 Task: Search one way flight ticket for 5 adults, 2 children, 1 infant in seat and 1 infant on lap in economy from Hancock: Houghton County Memorial Airport to Jacksonville: Albert J. Ellis Airport on 5-3-2023. Choice of flights is Emirates and Kenya Airways. Number of bags: 10 checked bags. Price is upto 93000. Outbound departure time preference is 16:30.
Action: Mouse moved to (256, 348)
Screenshot: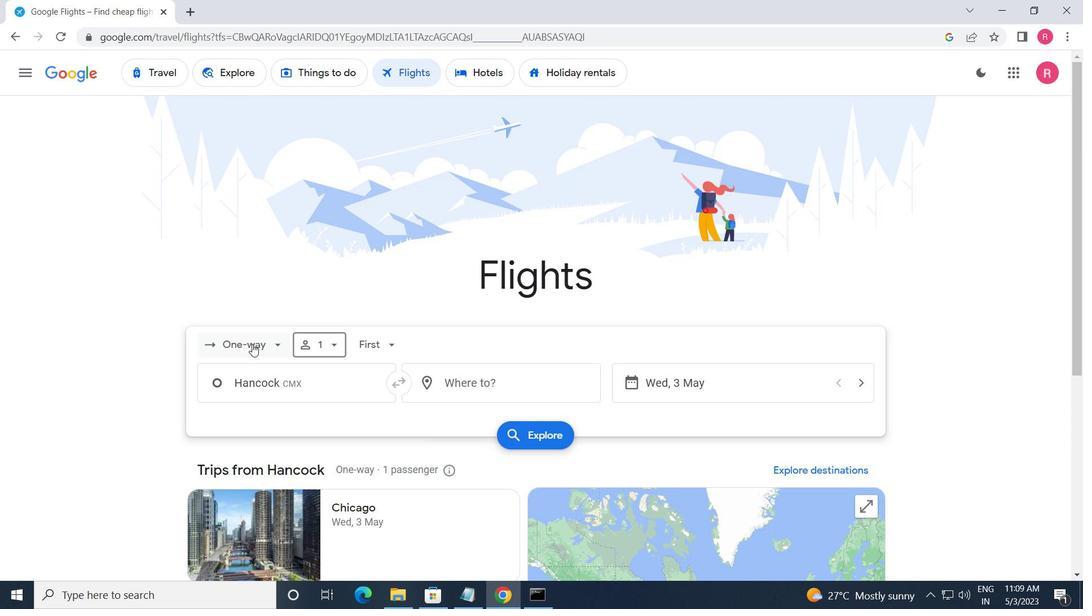 
Action: Mouse pressed left at (256, 348)
Screenshot: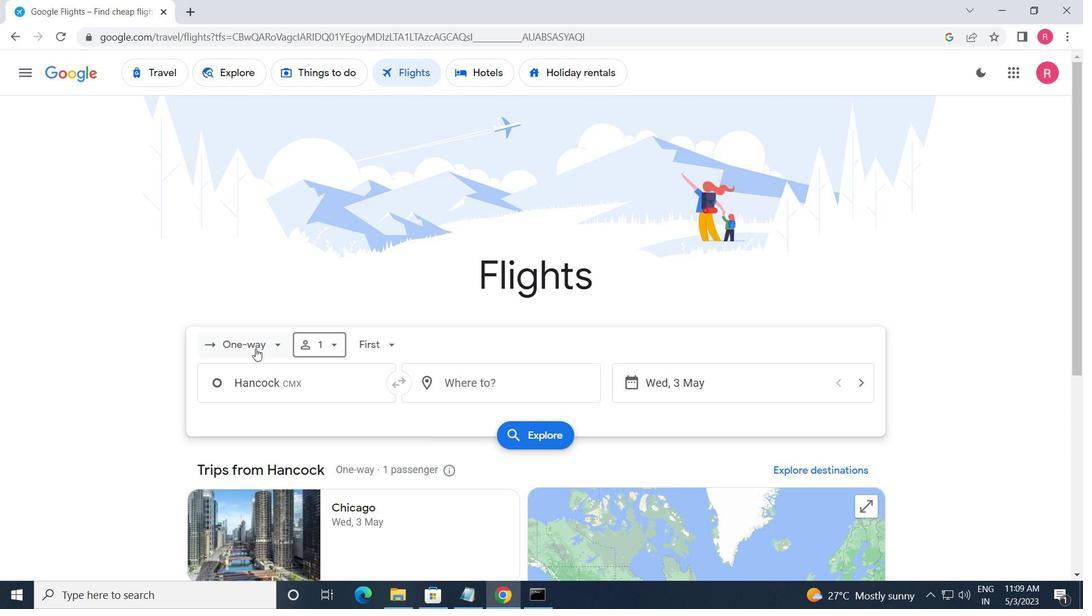 
Action: Mouse moved to (258, 417)
Screenshot: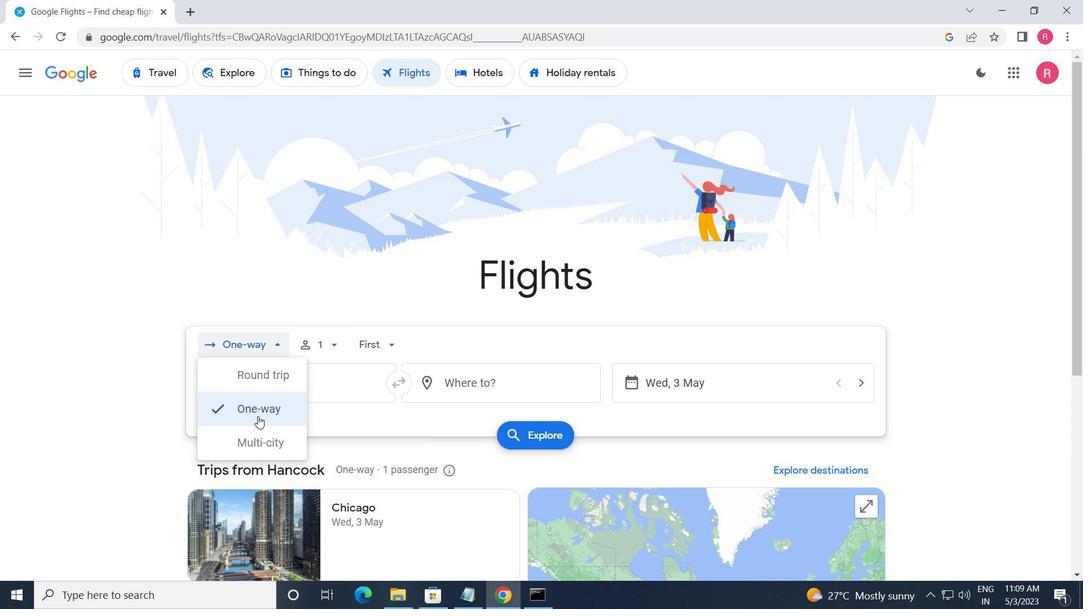 
Action: Mouse pressed left at (258, 417)
Screenshot: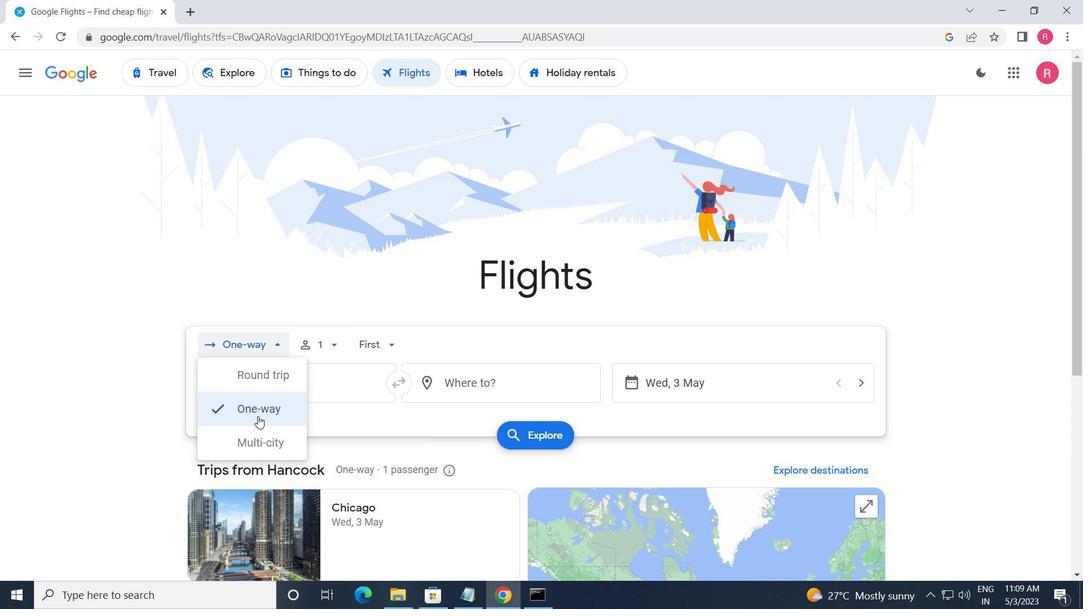 
Action: Mouse moved to (323, 345)
Screenshot: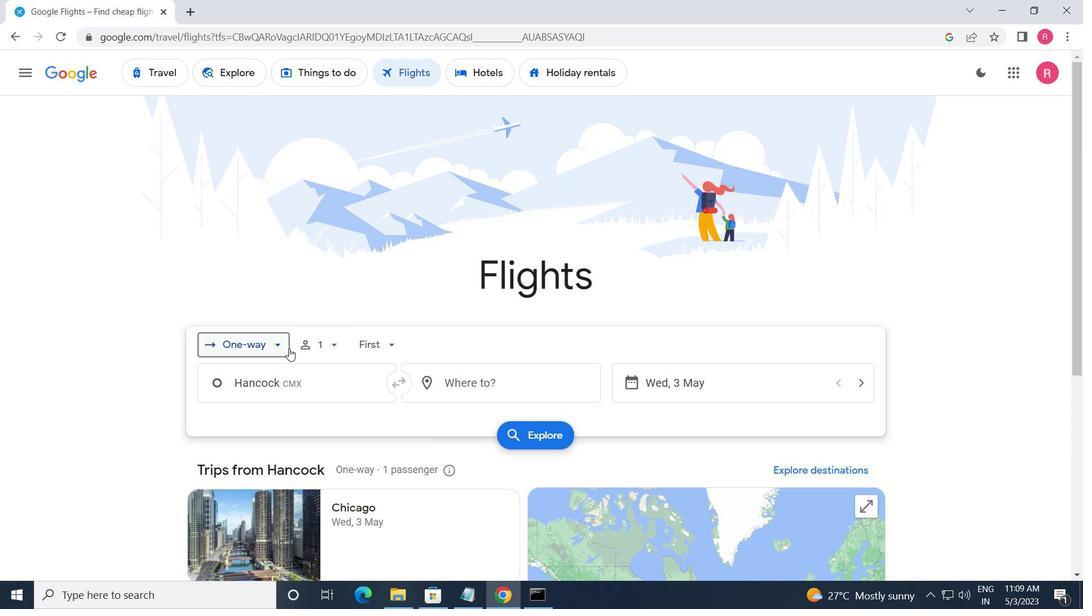 
Action: Mouse pressed left at (323, 345)
Screenshot: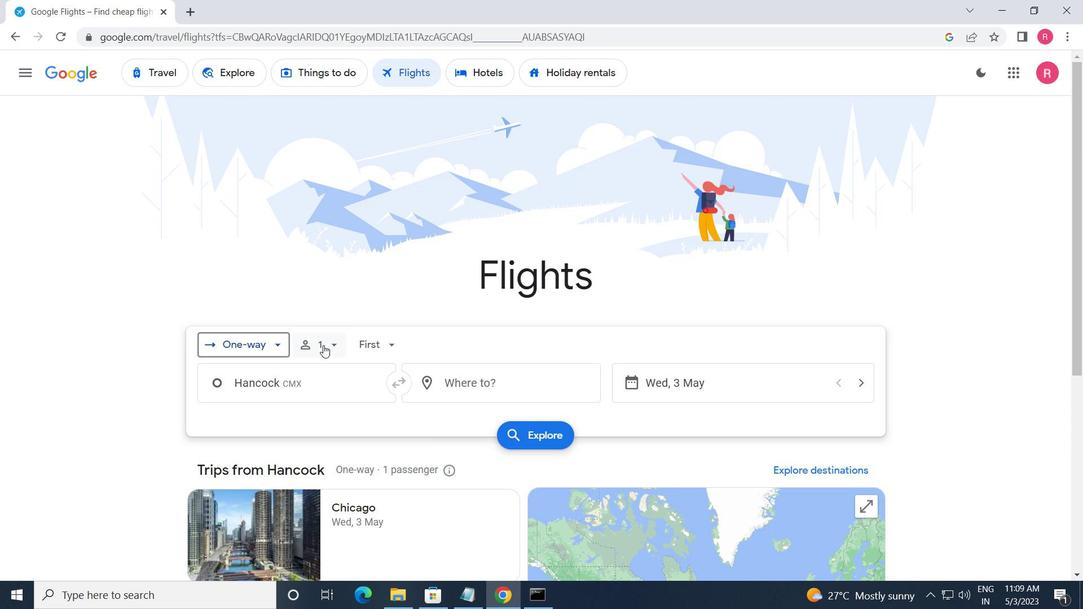 
Action: Mouse moved to (446, 389)
Screenshot: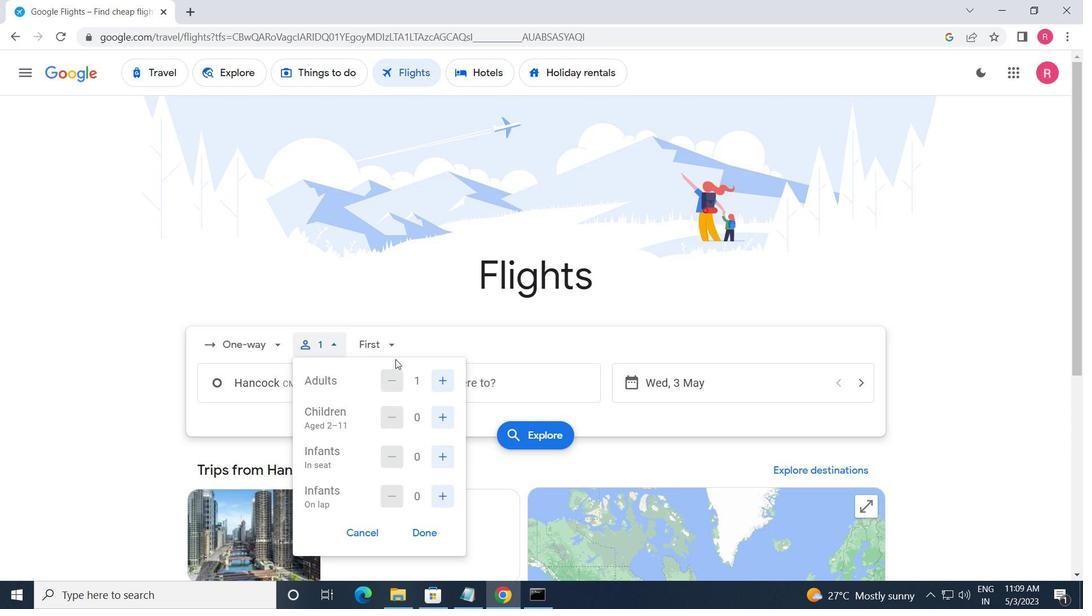 
Action: Mouse pressed left at (446, 389)
Screenshot: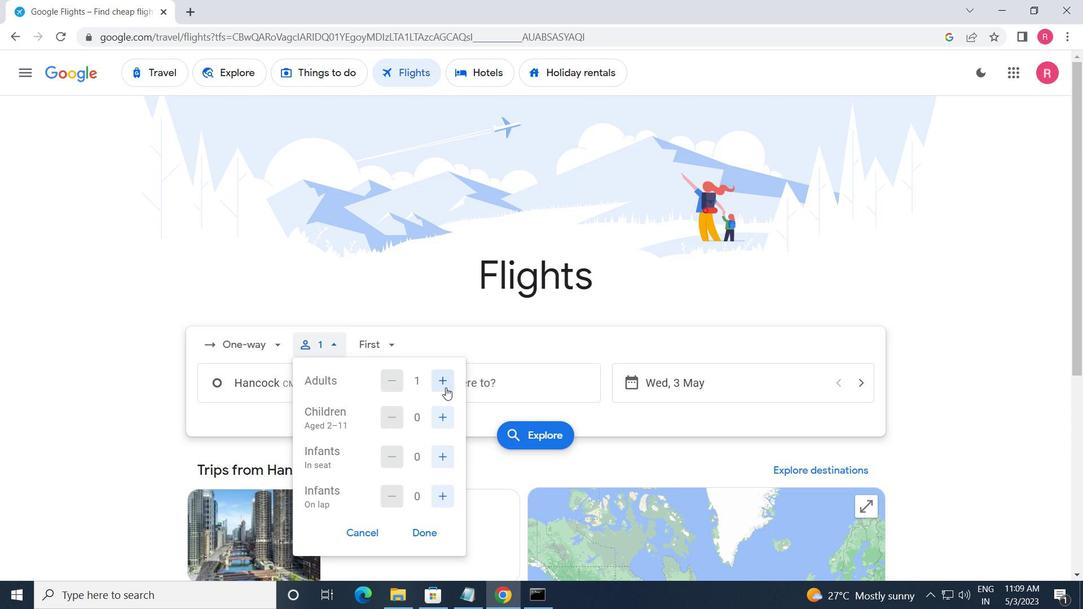 
Action: Mouse pressed left at (446, 389)
Screenshot: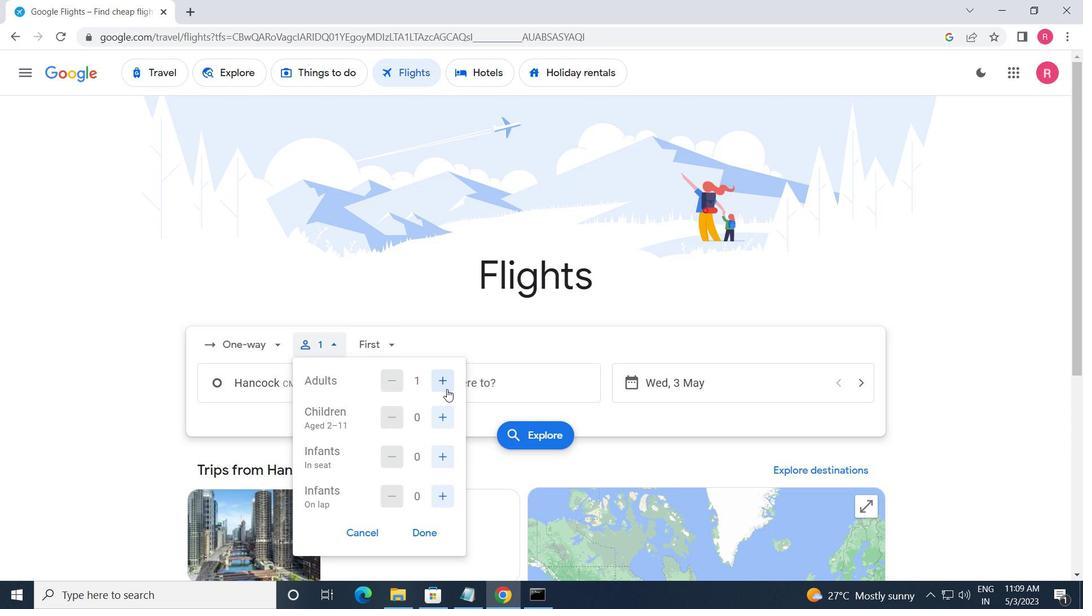 
Action: Mouse pressed left at (446, 389)
Screenshot: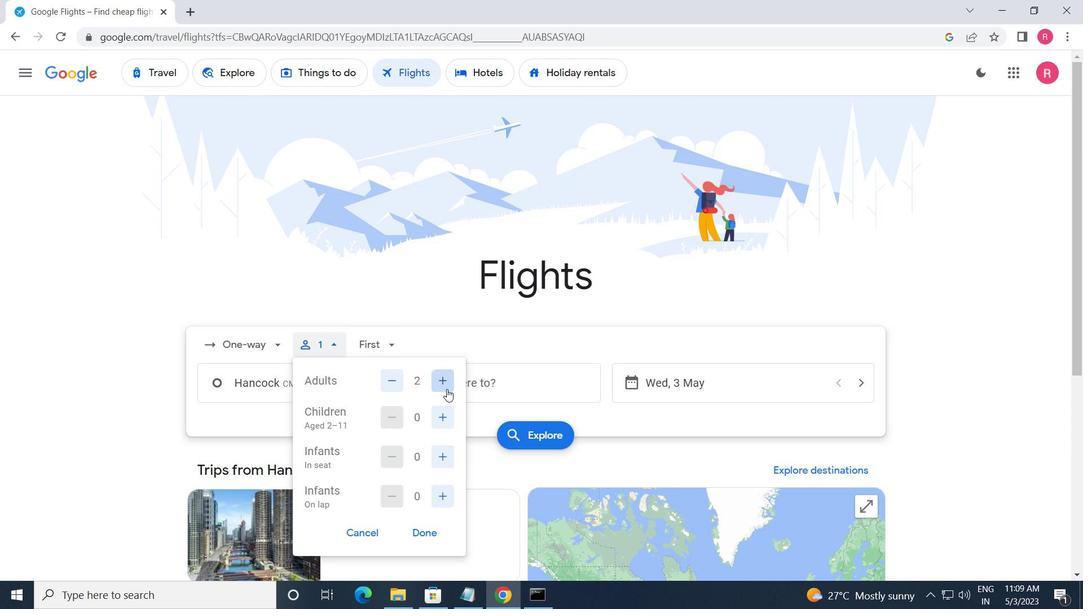 
Action: Mouse moved to (447, 389)
Screenshot: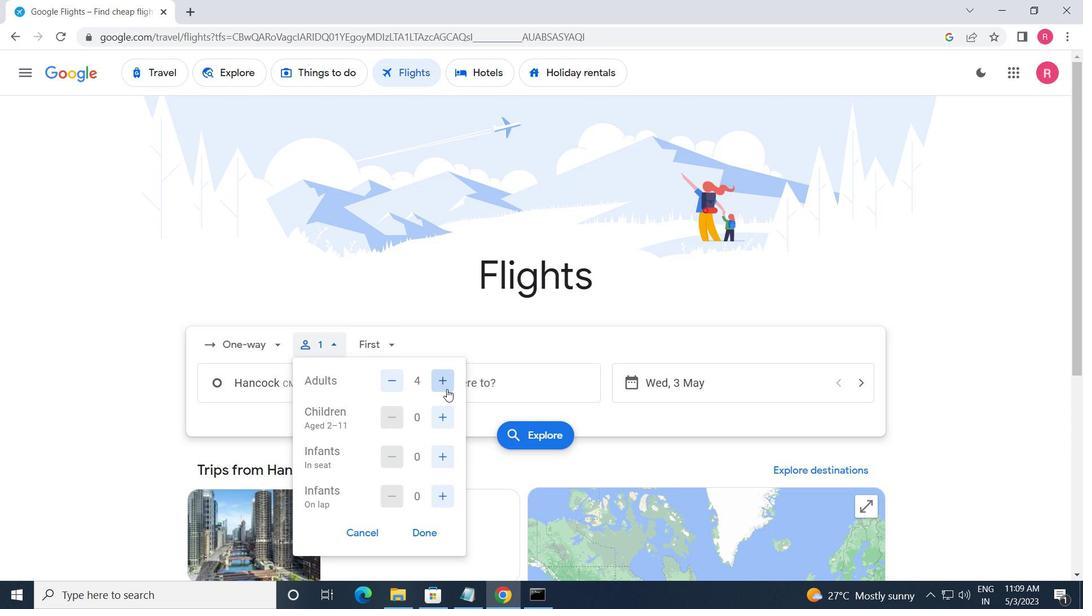 
Action: Mouse pressed left at (447, 389)
Screenshot: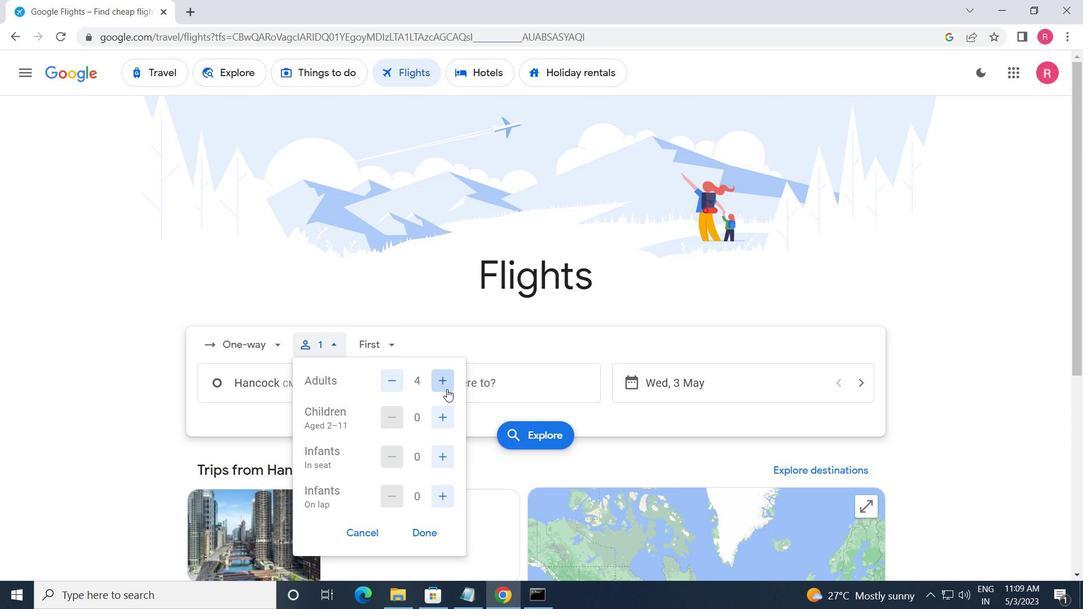 
Action: Mouse moved to (445, 415)
Screenshot: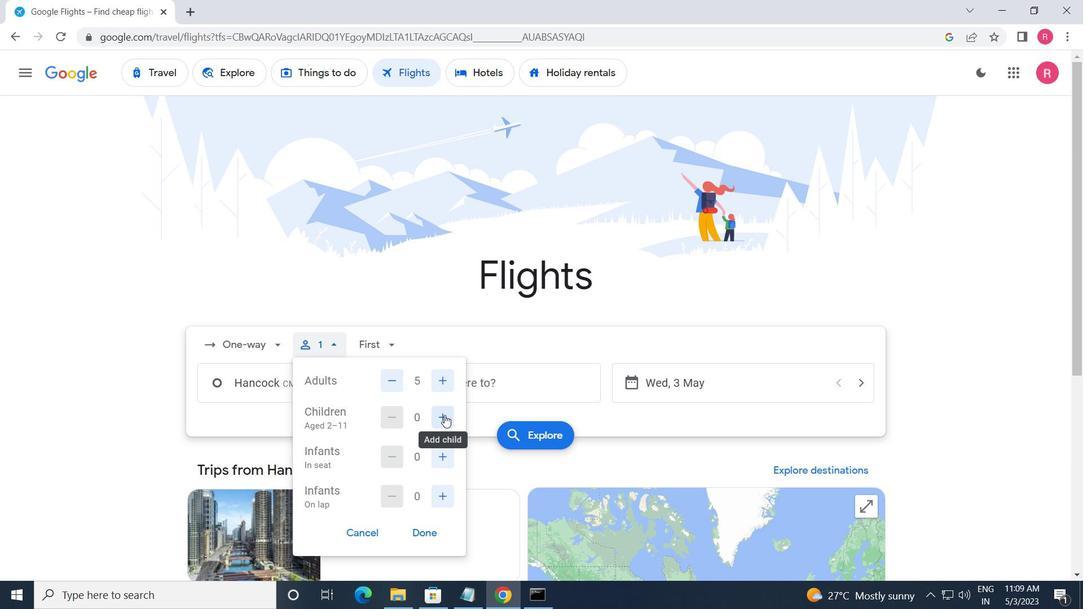
Action: Mouse pressed left at (445, 415)
Screenshot: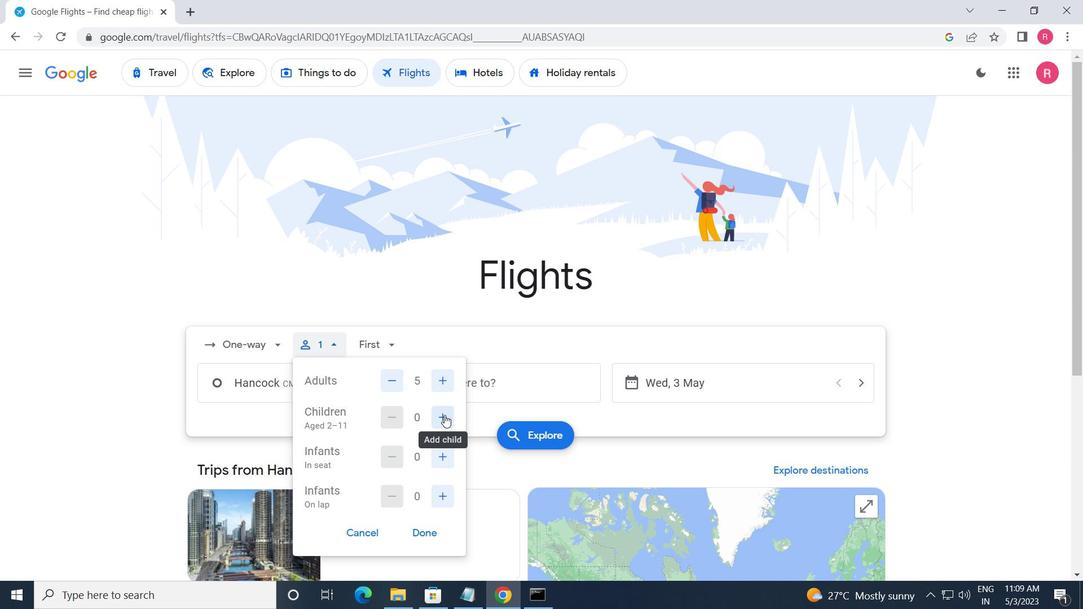 
Action: Mouse pressed left at (445, 415)
Screenshot: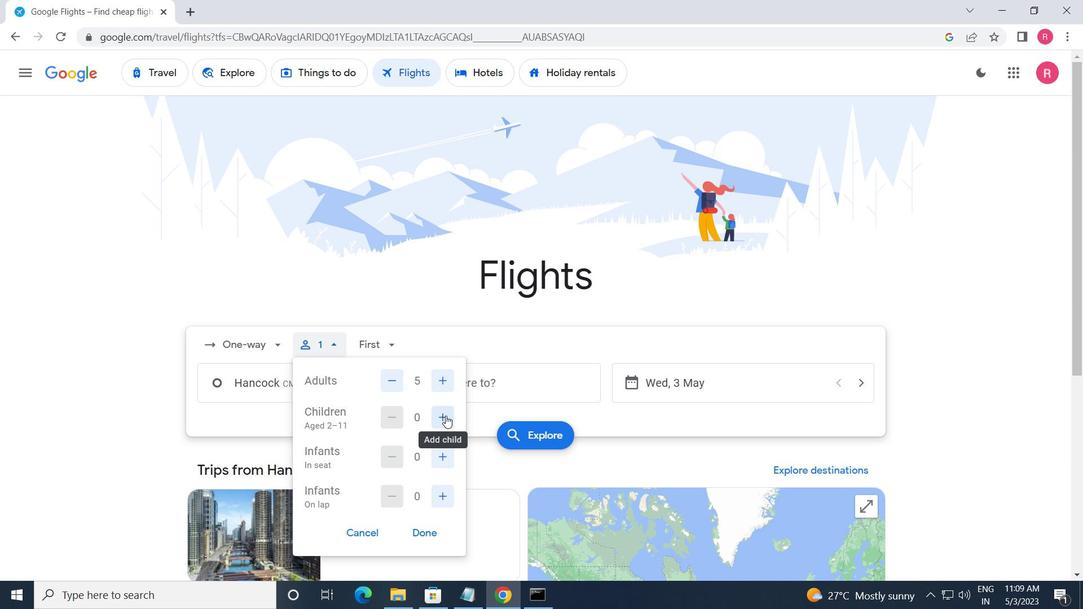 
Action: Mouse moved to (445, 449)
Screenshot: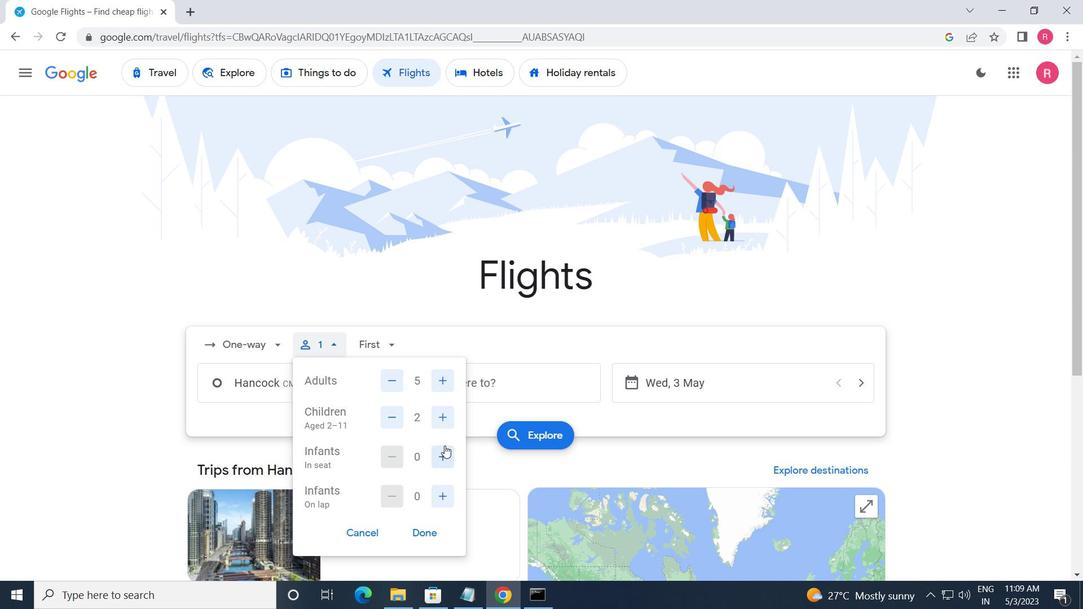 
Action: Mouse pressed left at (445, 449)
Screenshot: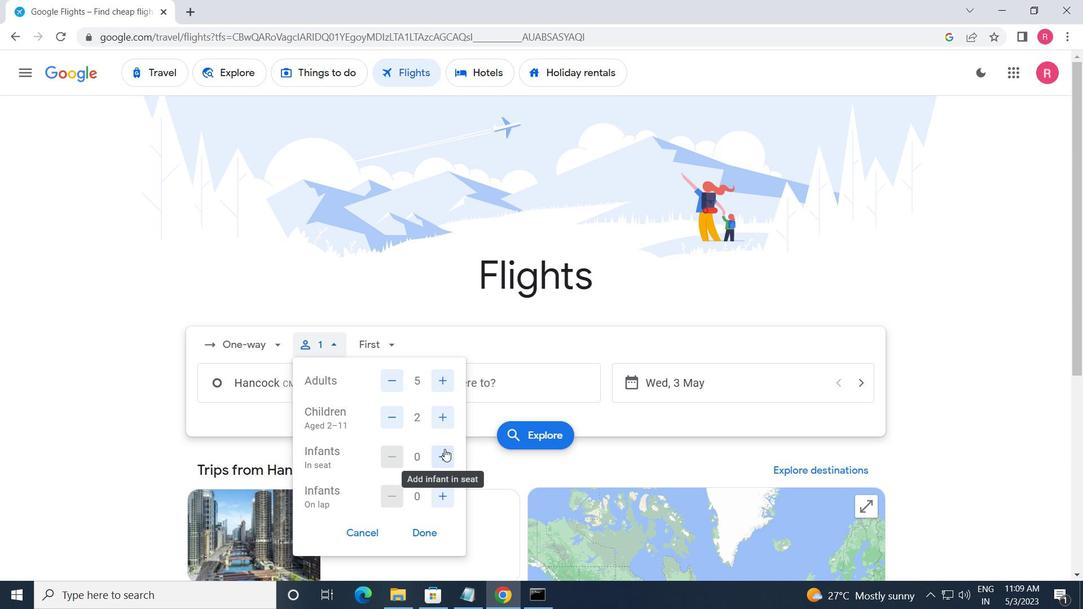 
Action: Mouse moved to (449, 503)
Screenshot: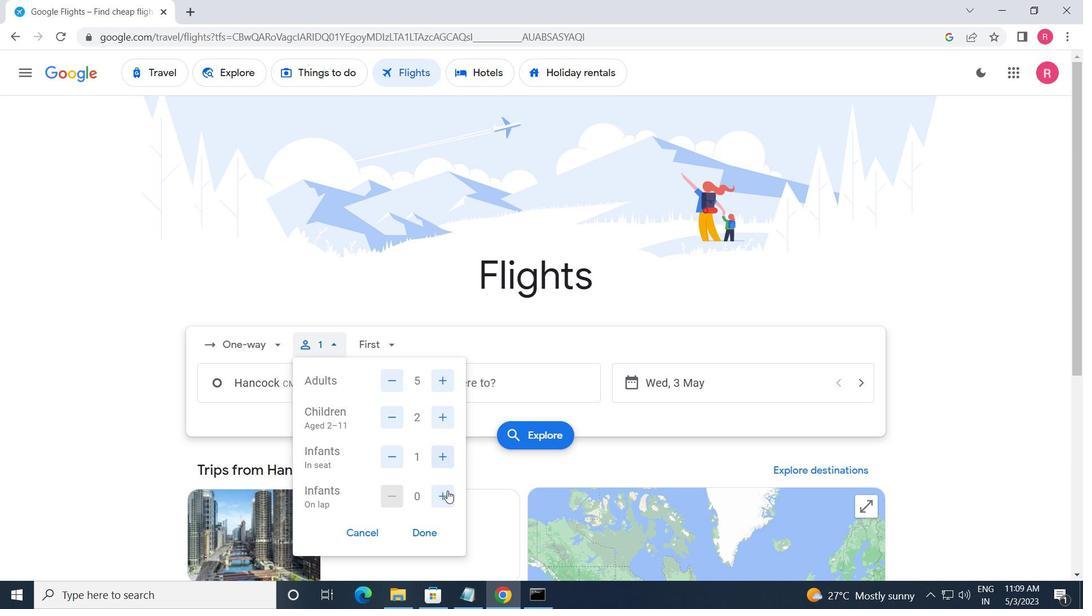 
Action: Mouse pressed left at (449, 503)
Screenshot: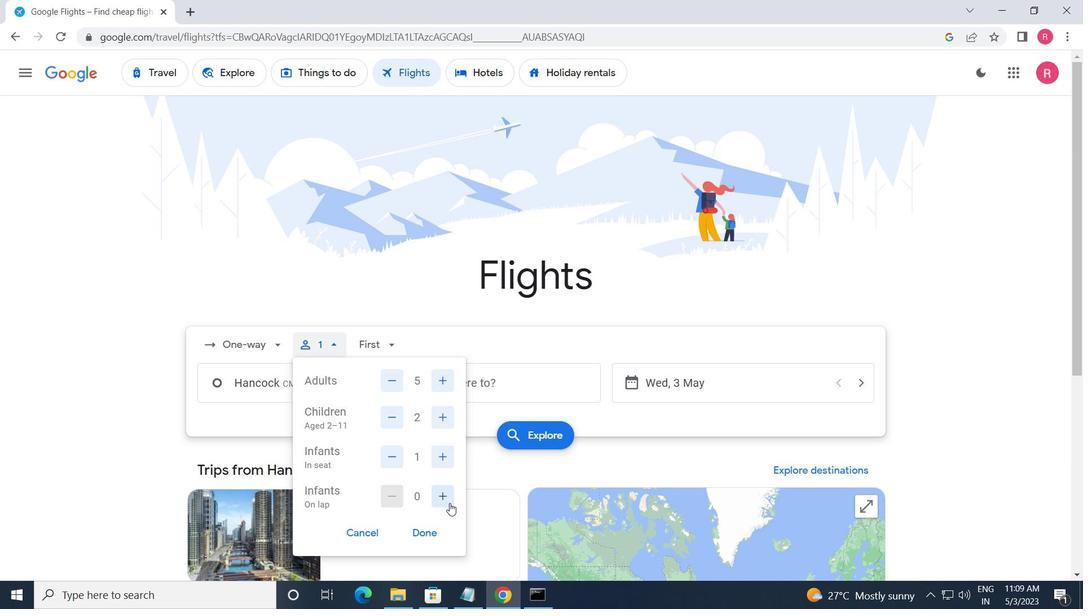 
Action: Mouse moved to (420, 536)
Screenshot: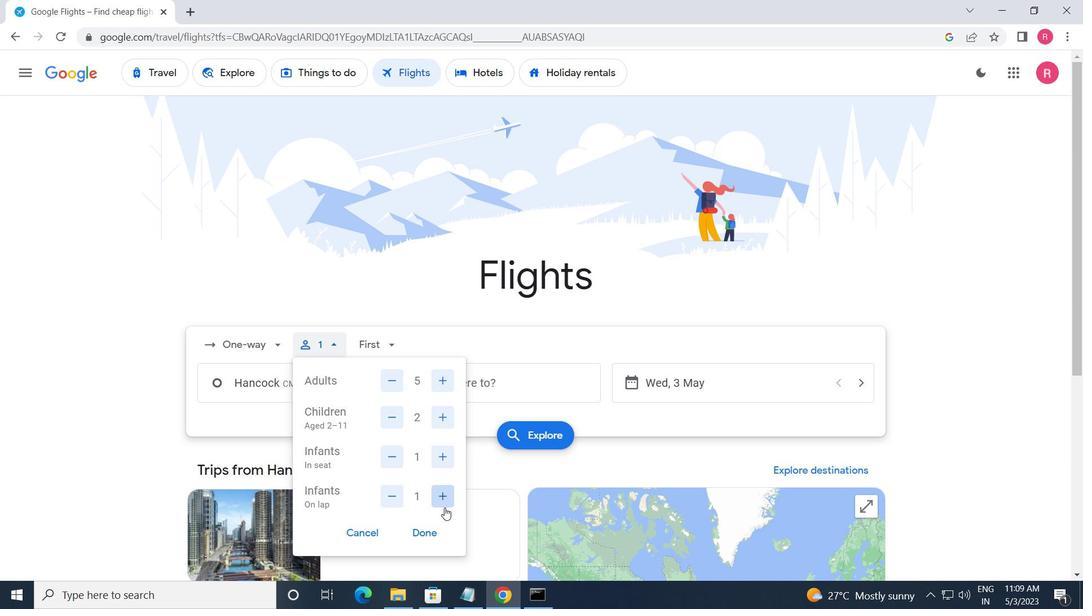 
Action: Mouse pressed left at (420, 536)
Screenshot: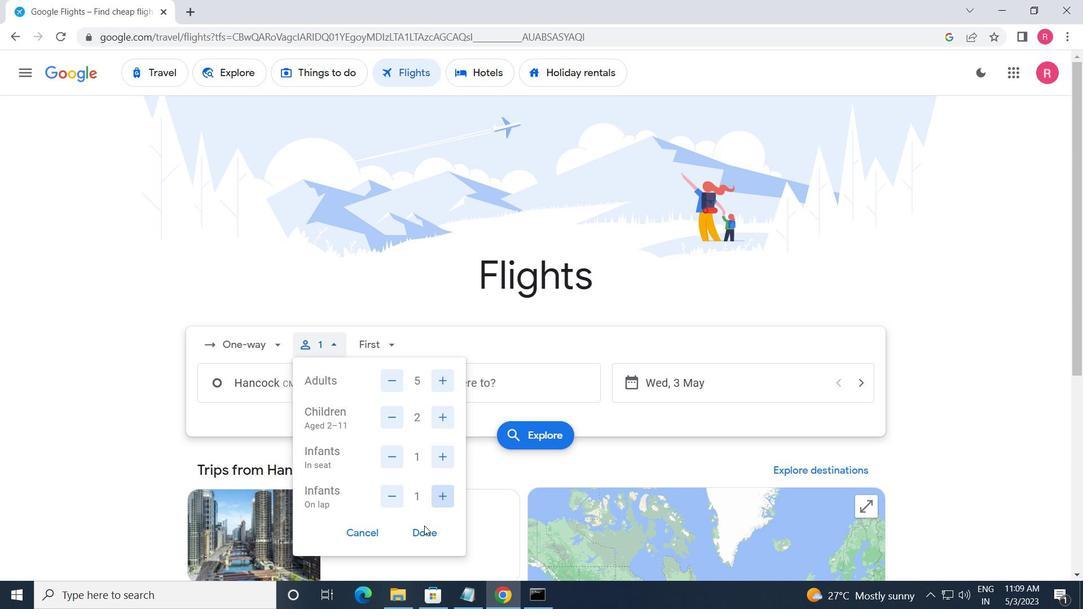 
Action: Mouse moved to (402, 345)
Screenshot: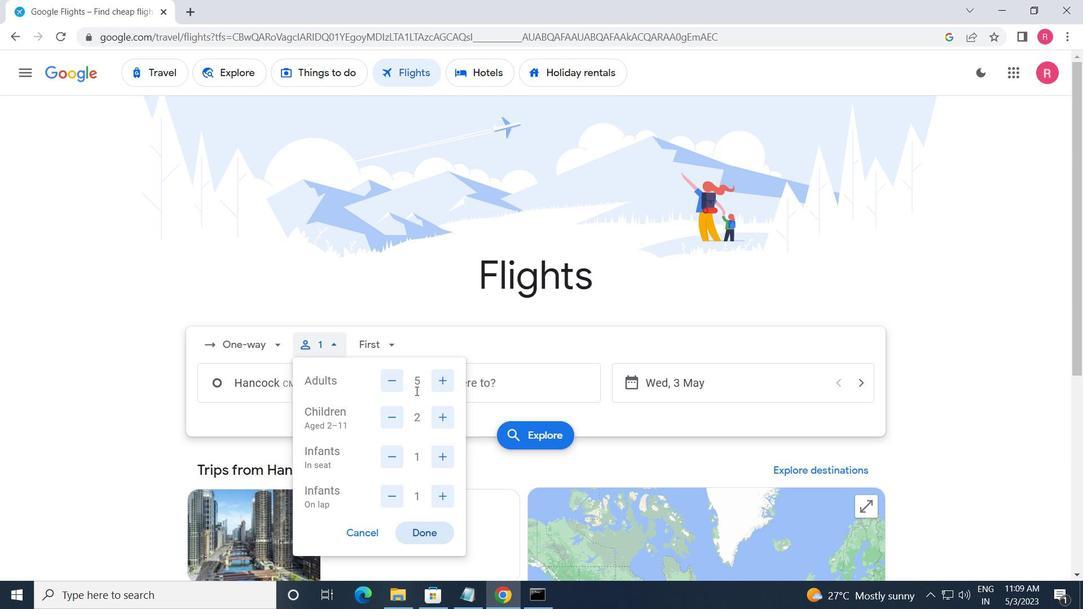 
Action: Mouse pressed left at (402, 345)
Screenshot: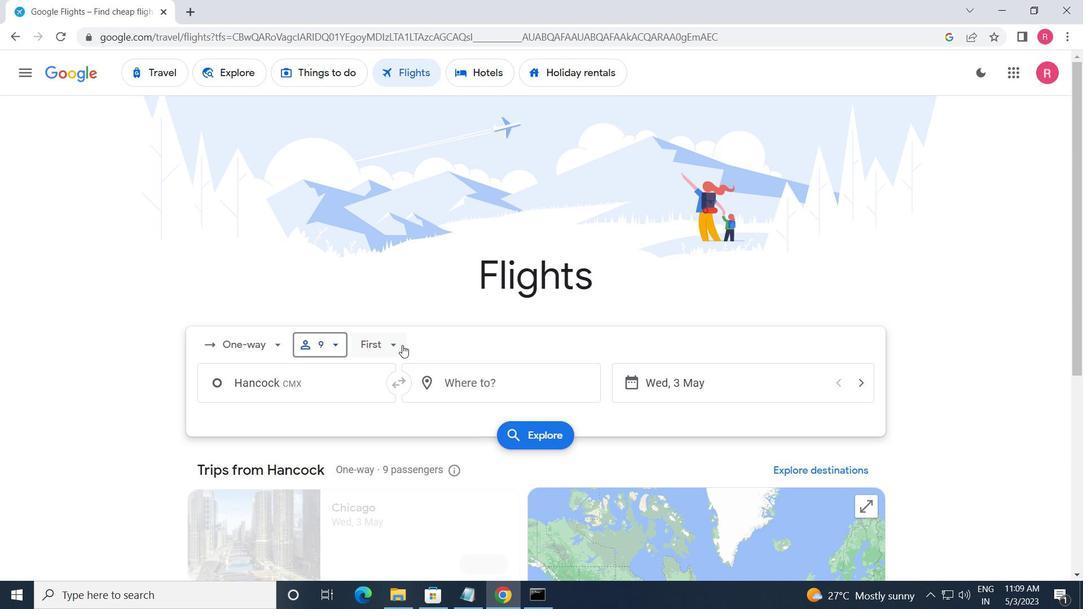 
Action: Mouse moved to (409, 441)
Screenshot: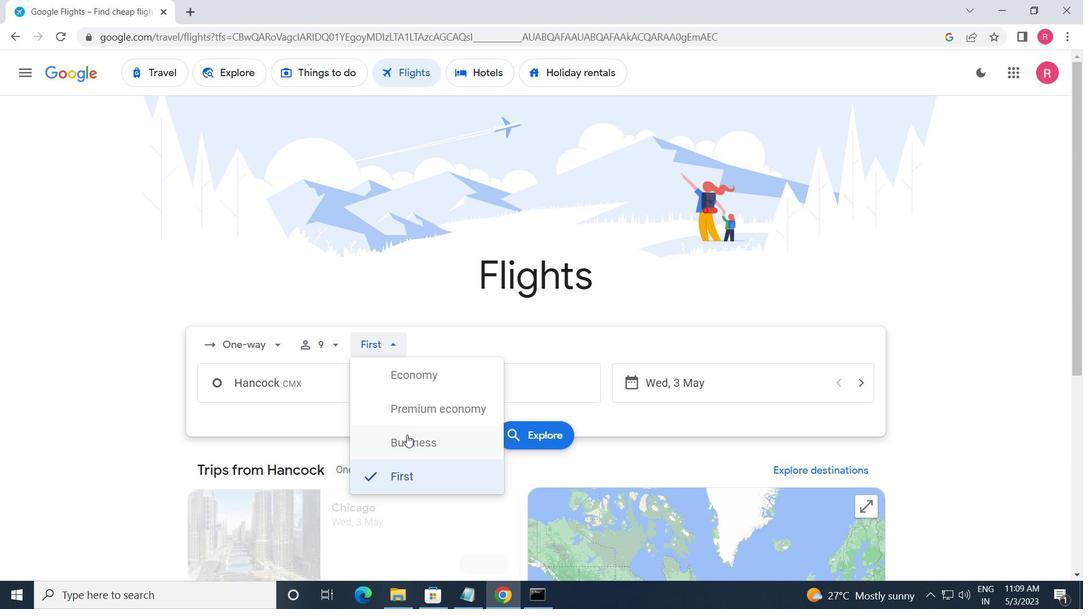 
Action: Mouse pressed left at (409, 441)
Screenshot: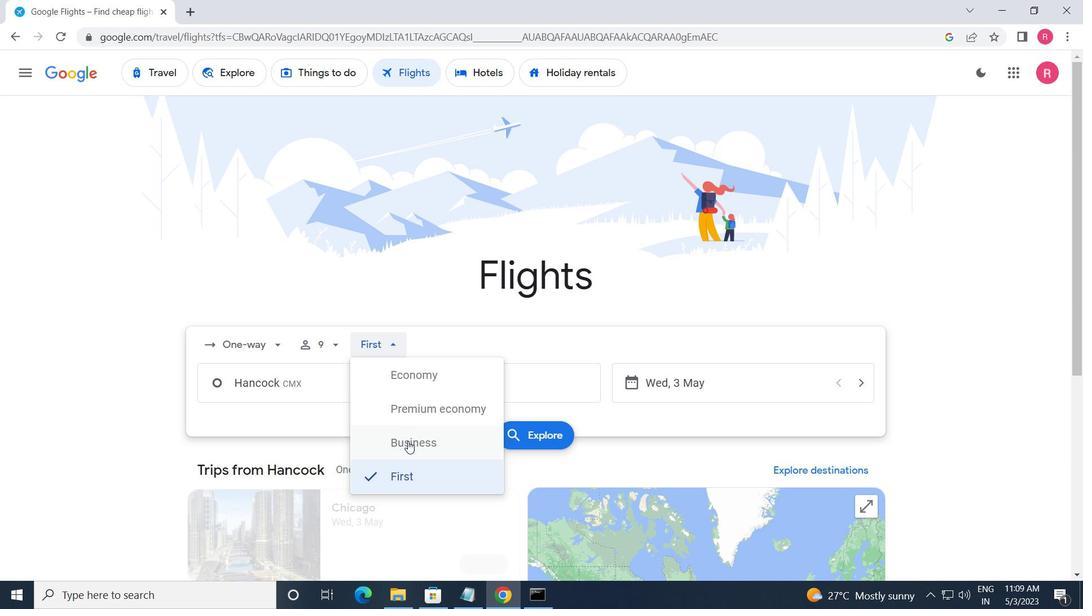 
Action: Mouse moved to (402, 332)
Screenshot: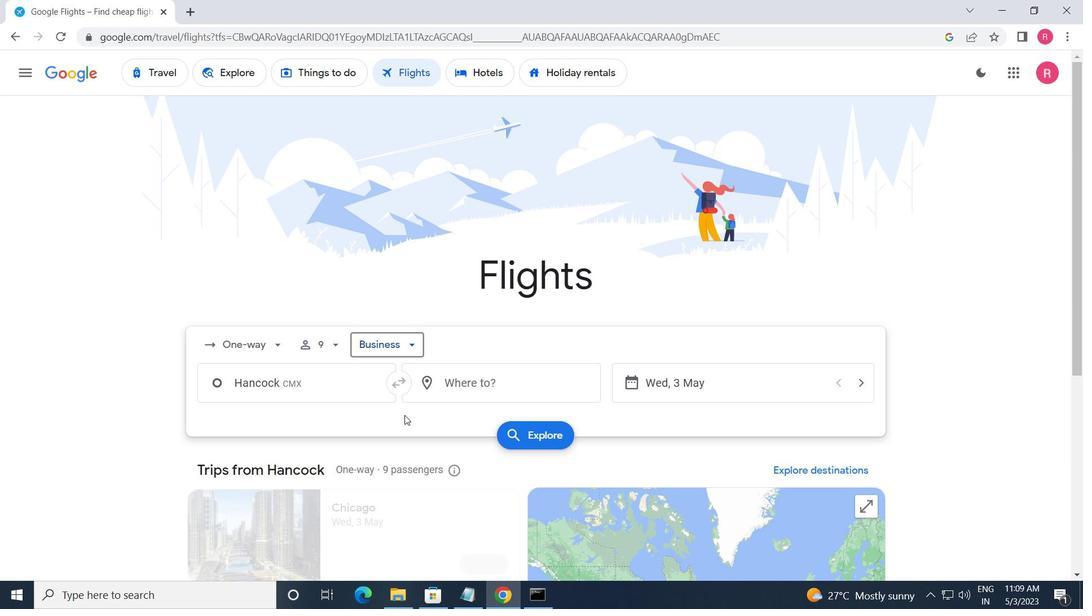 
Action: Mouse pressed left at (402, 332)
Screenshot: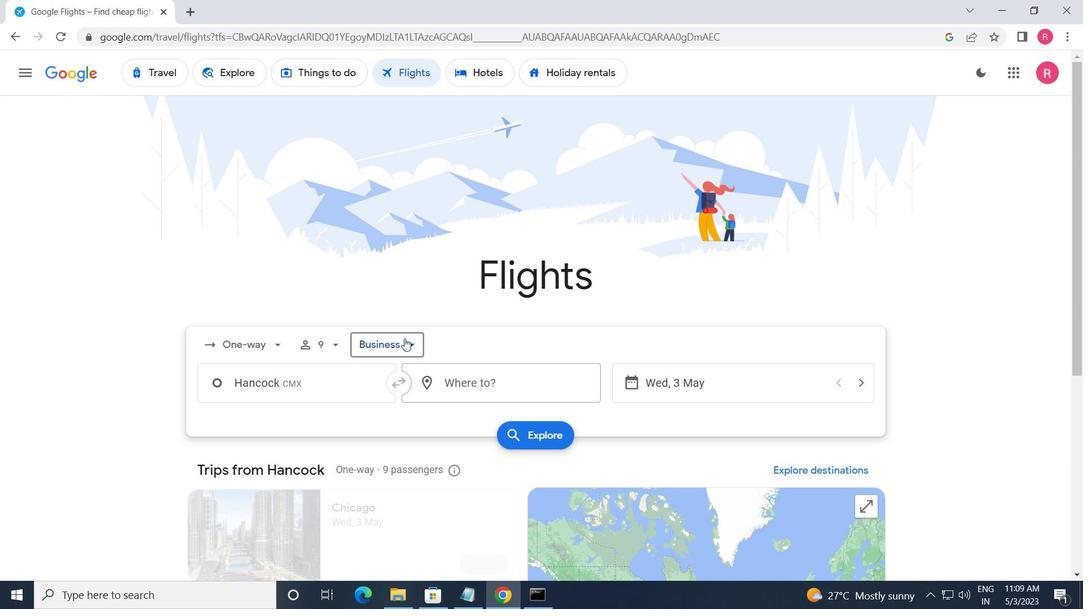 
Action: Mouse moved to (407, 384)
Screenshot: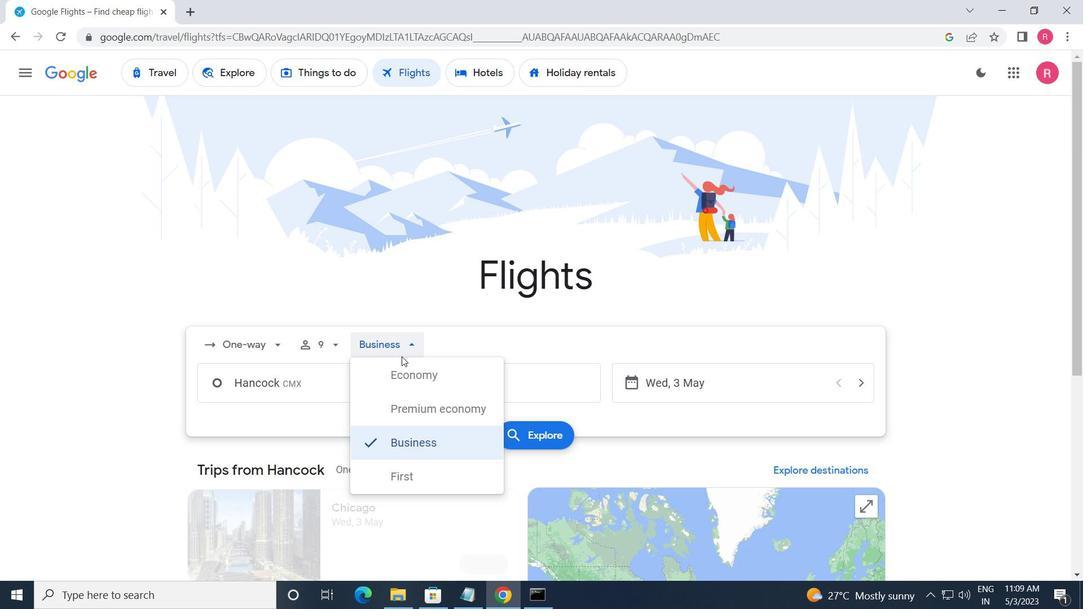 
Action: Mouse pressed left at (407, 384)
Screenshot: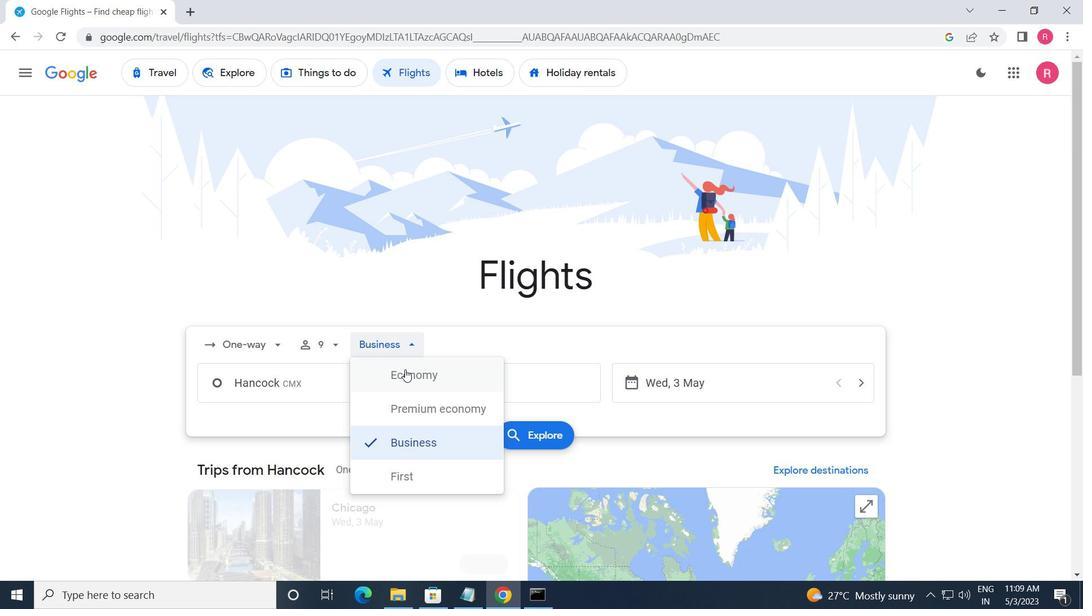 
Action: Mouse moved to (346, 390)
Screenshot: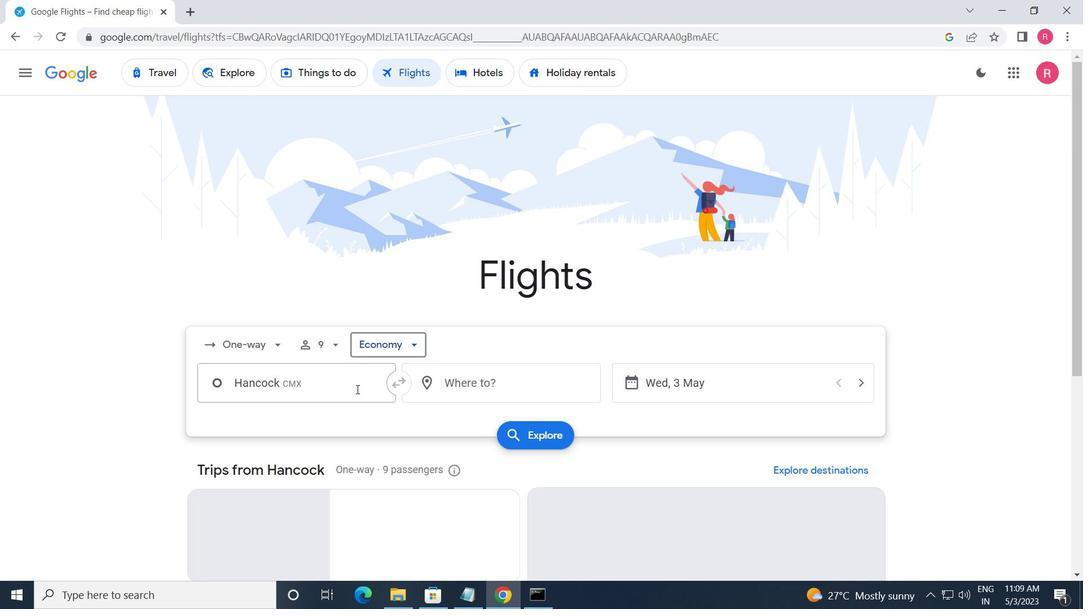 
Action: Mouse pressed left at (346, 390)
Screenshot: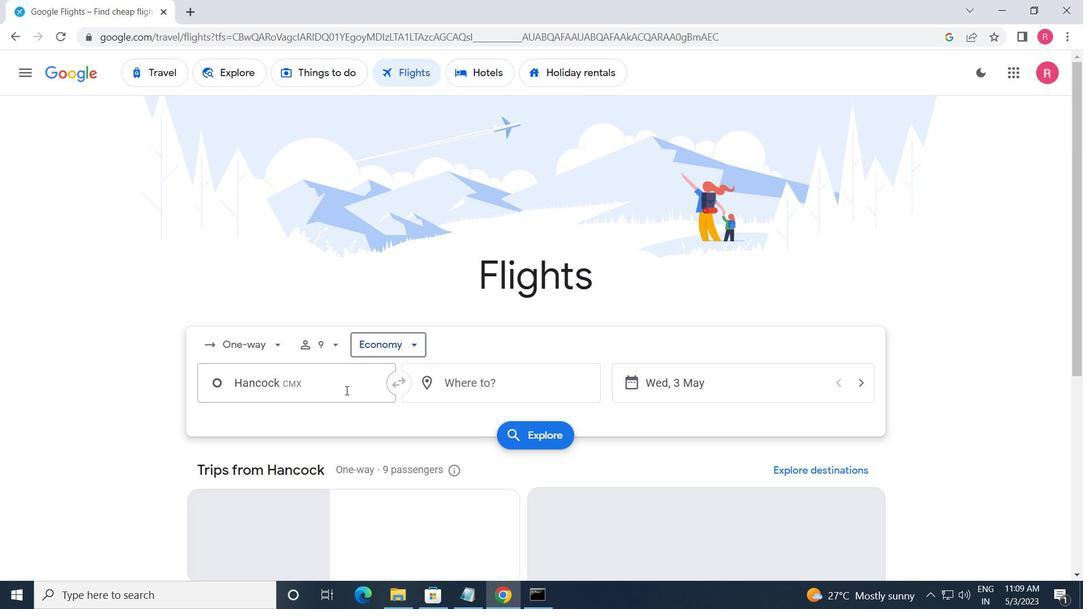 
Action: Mouse moved to (344, 376)
Screenshot: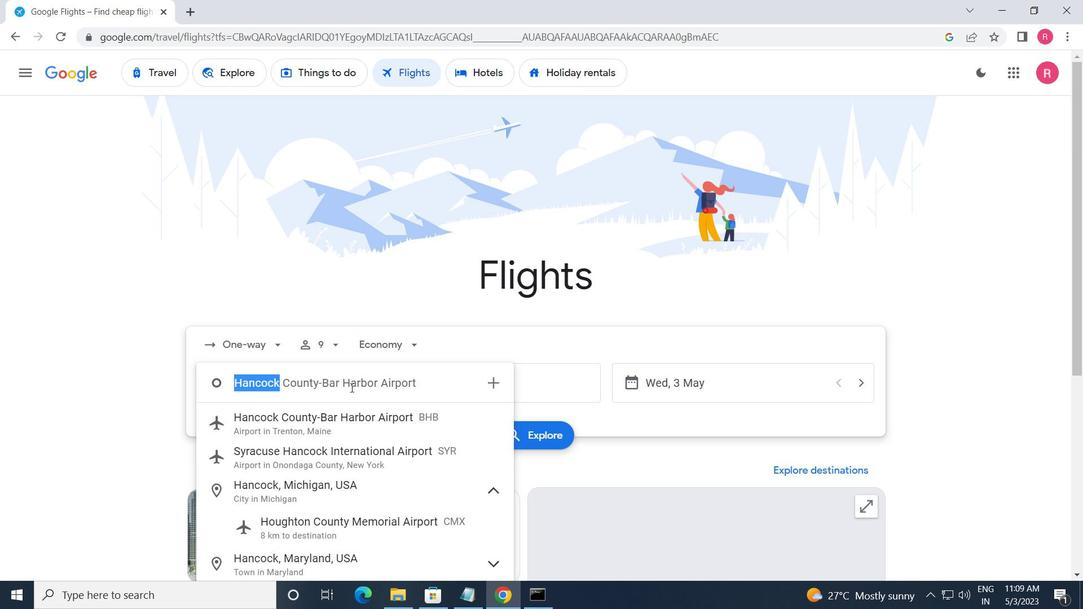 
Action: Key pressed <Key.shift>HOUGHTON
Screenshot: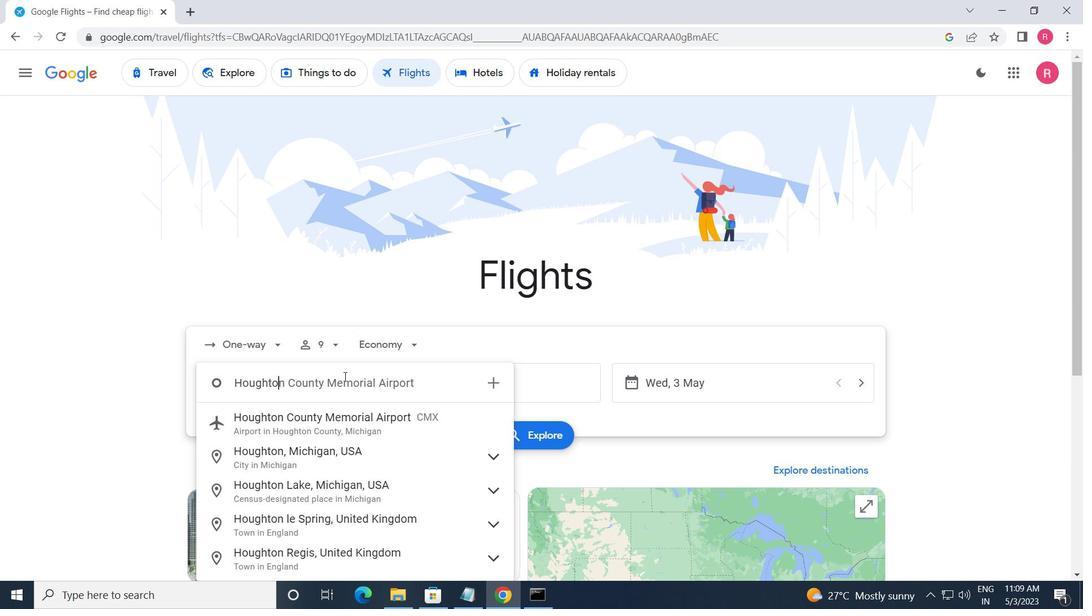
Action: Mouse moved to (348, 419)
Screenshot: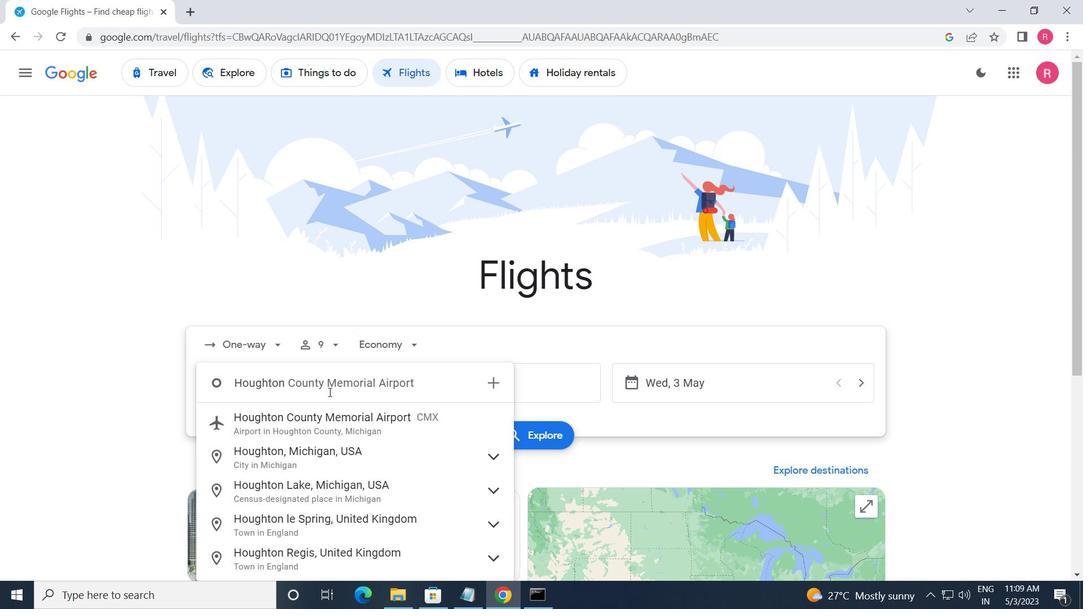 
Action: Mouse pressed left at (348, 419)
Screenshot: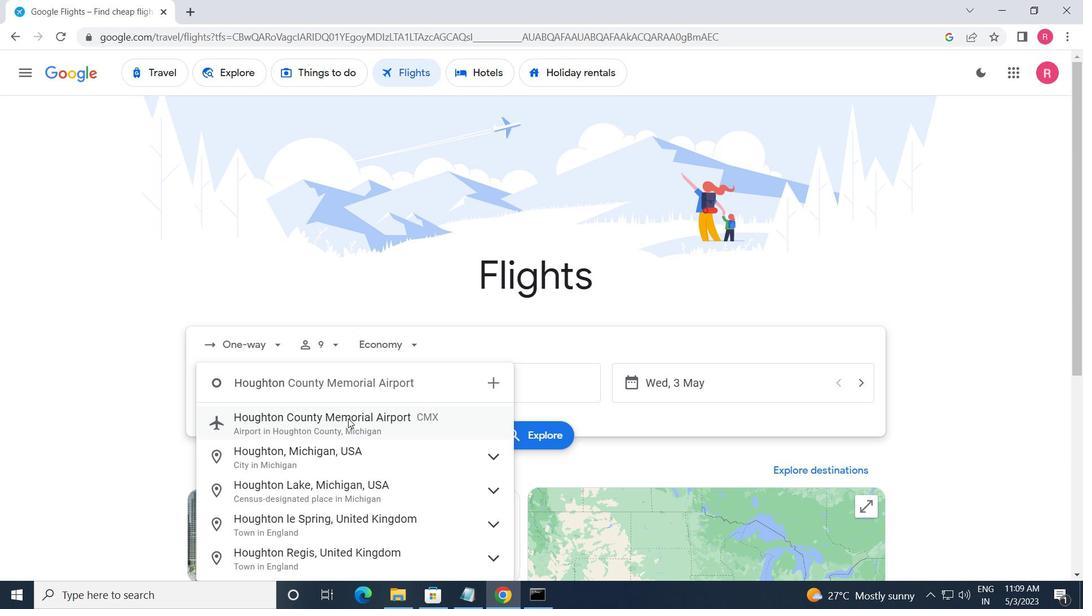 
Action: Mouse moved to (480, 378)
Screenshot: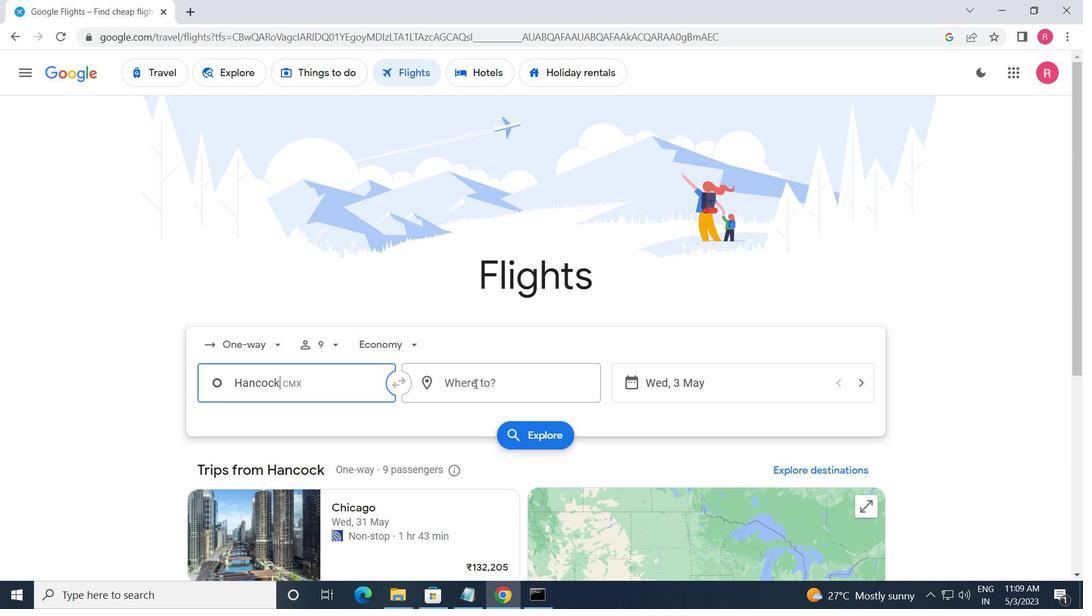 
Action: Mouse pressed left at (480, 378)
Screenshot: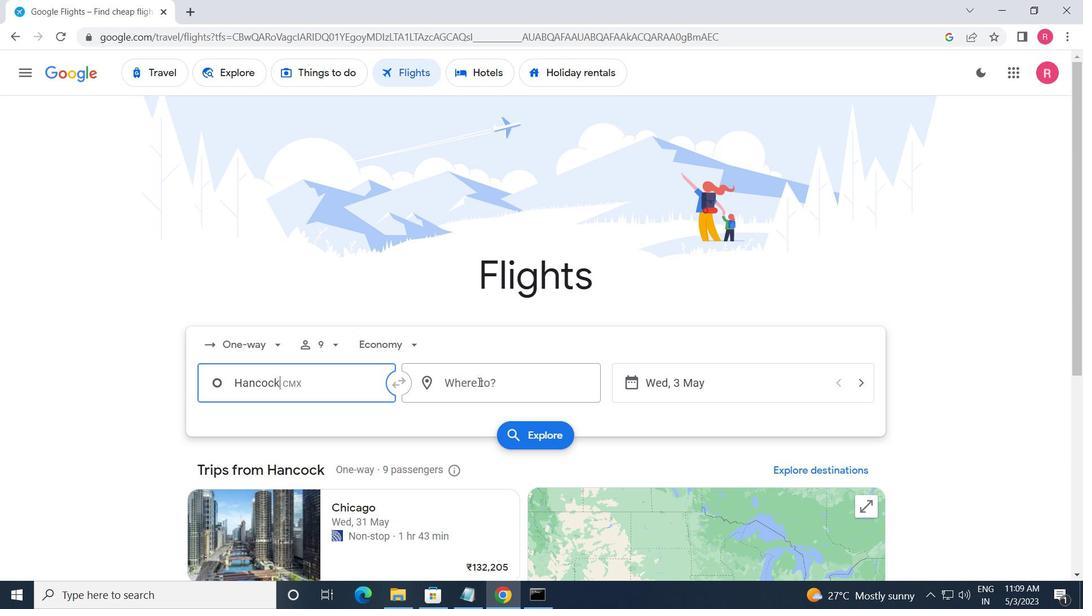 
Action: Mouse moved to (461, 531)
Screenshot: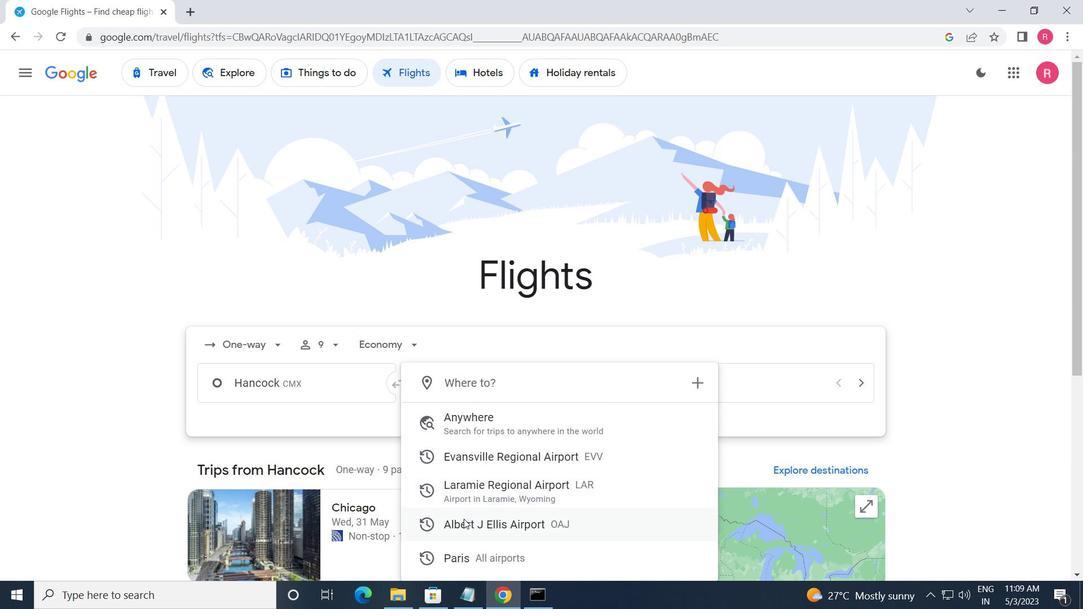 
Action: Mouse pressed left at (461, 531)
Screenshot: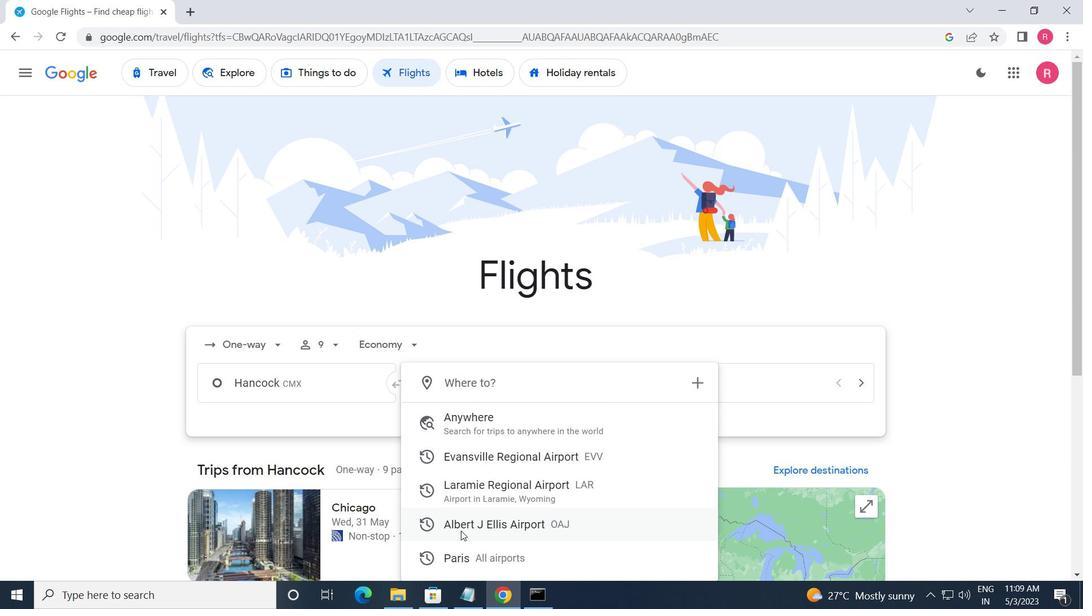 
Action: Mouse moved to (726, 389)
Screenshot: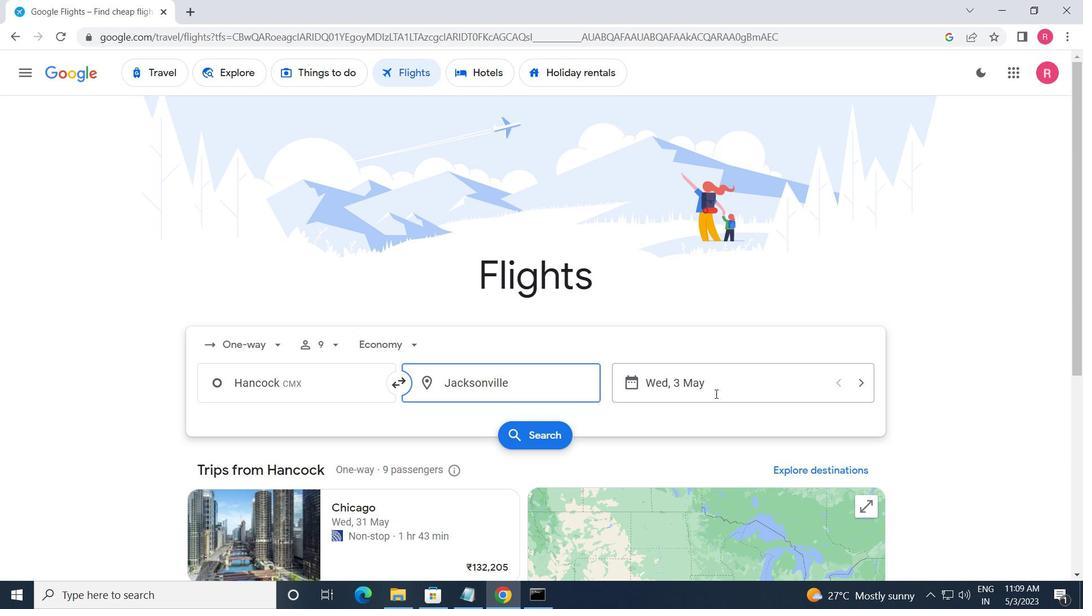 
Action: Mouse pressed left at (726, 389)
Screenshot: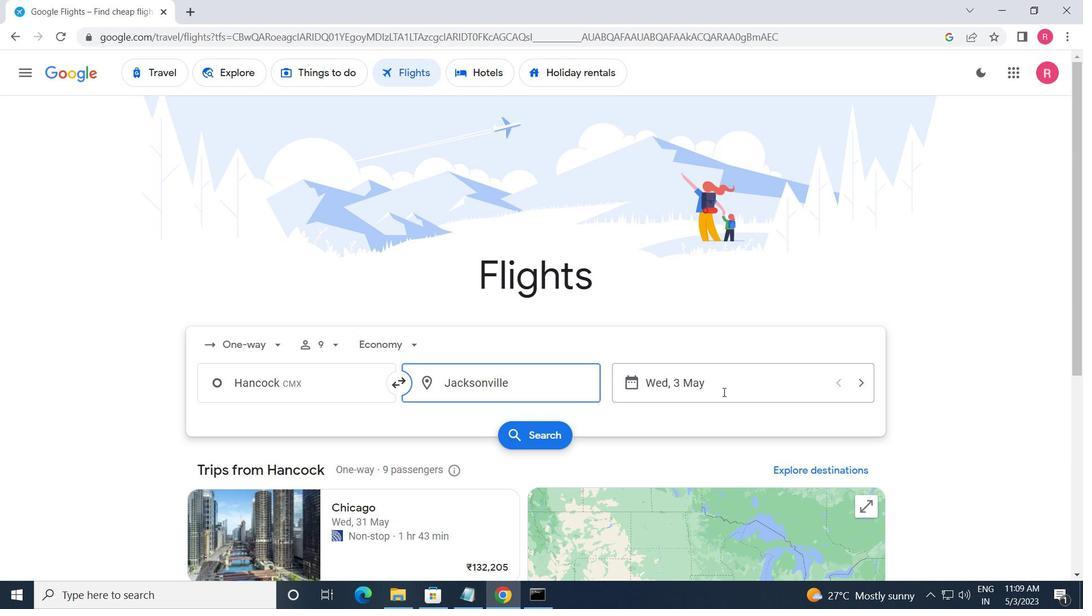 
Action: Mouse moved to (484, 335)
Screenshot: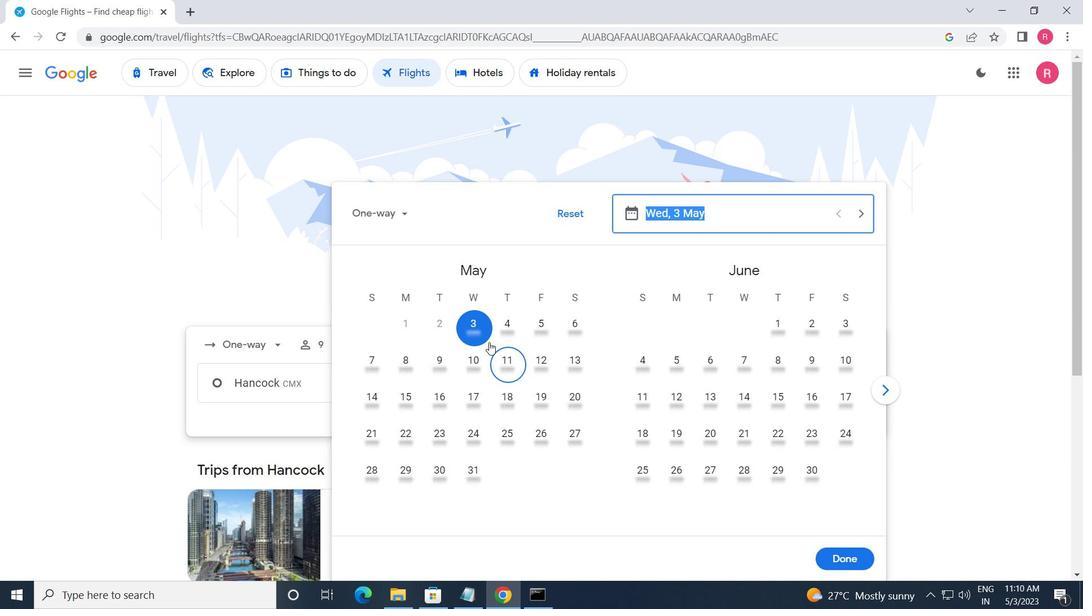 
Action: Mouse pressed left at (484, 335)
Screenshot: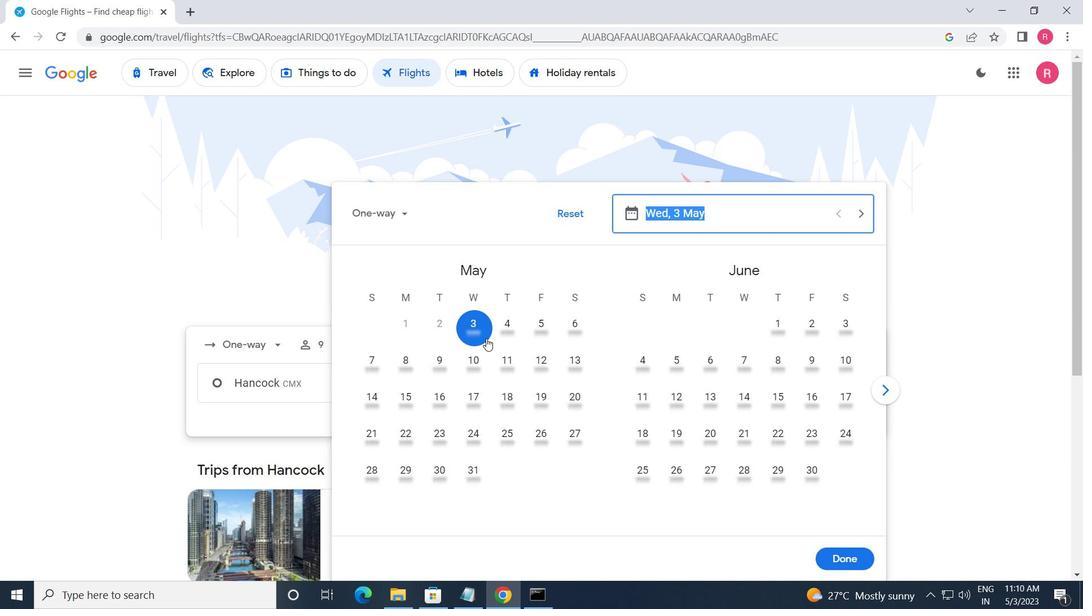 
Action: Mouse moved to (821, 551)
Screenshot: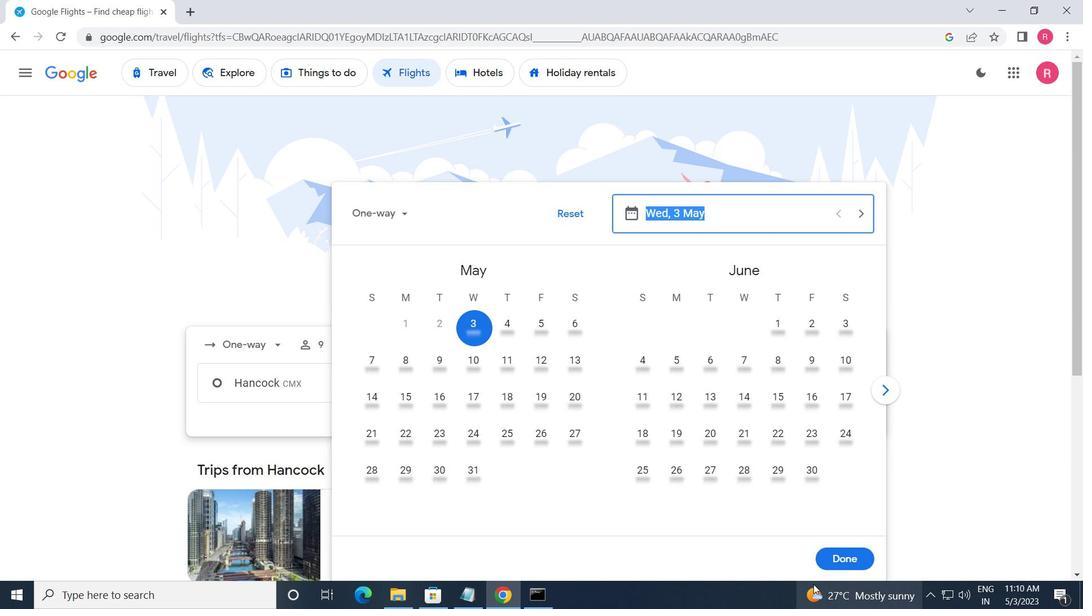
Action: Mouse pressed left at (821, 551)
Screenshot: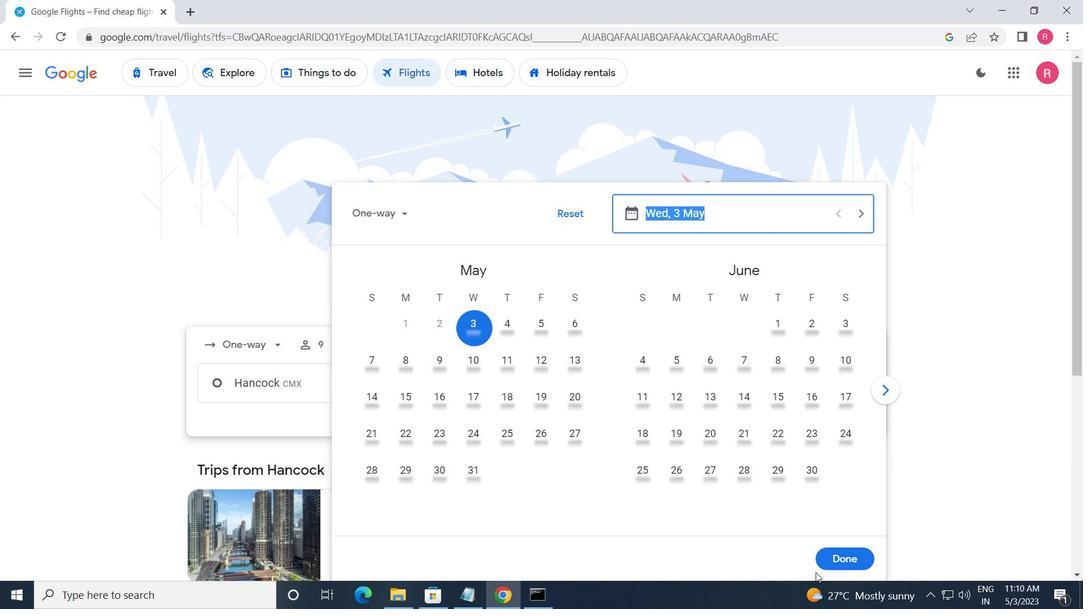 
Action: Mouse moved to (549, 442)
Screenshot: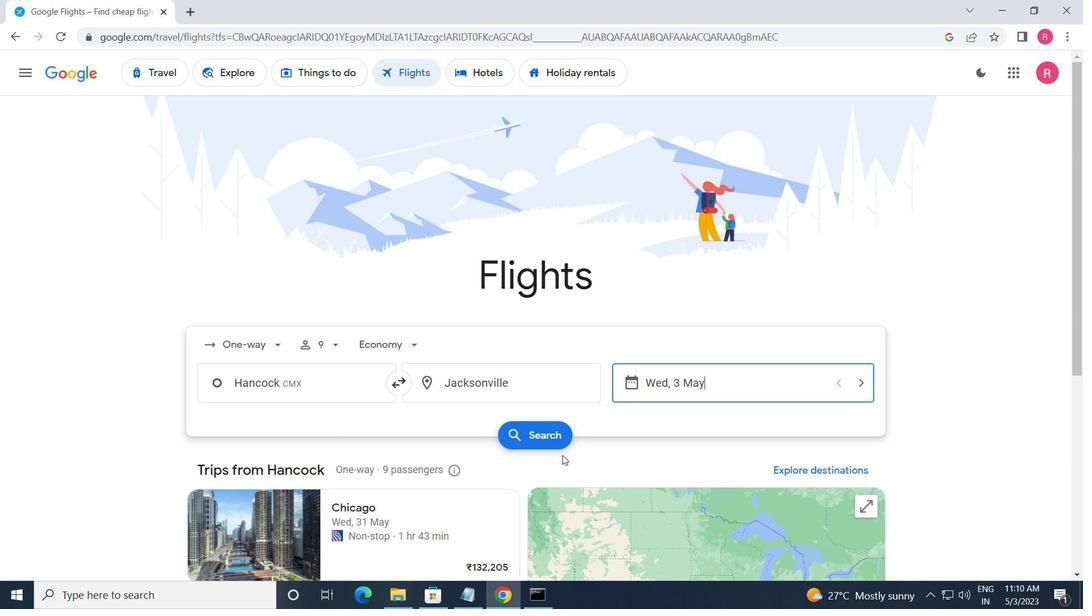 
Action: Mouse pressed left at (549, 442)
Screenshot: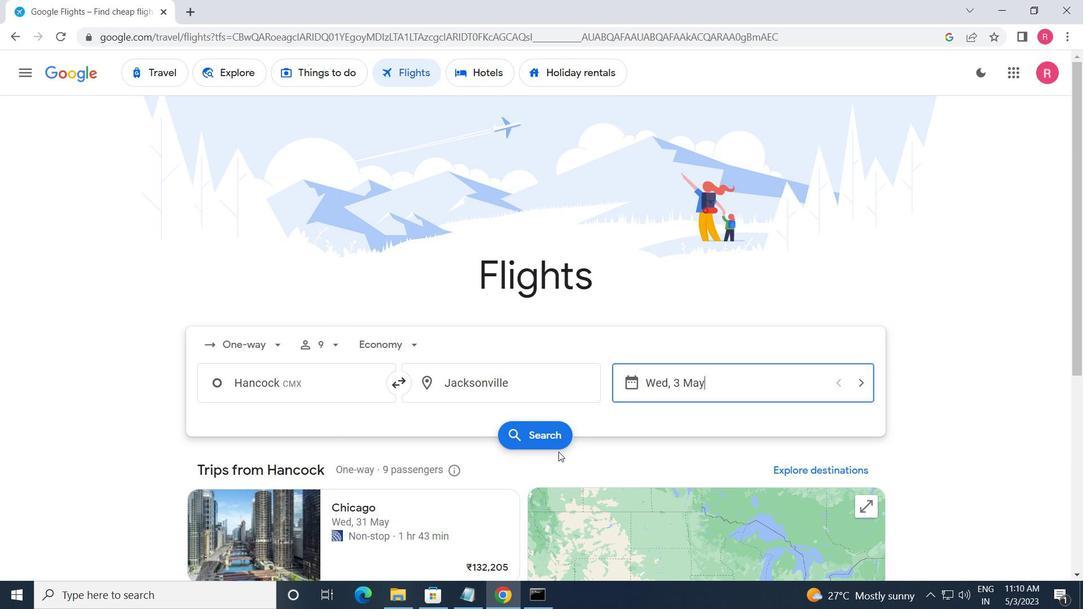 
Action: Mouse moved to (218, 199)
Screenshot: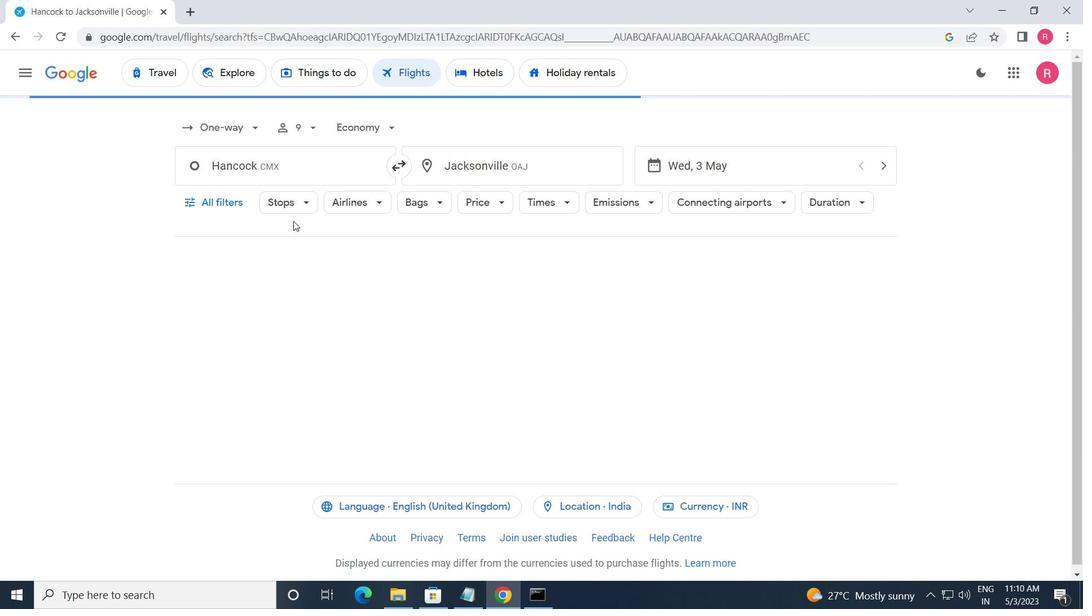 
Action: Mouse pressed left at (218, 199)
Screenshot: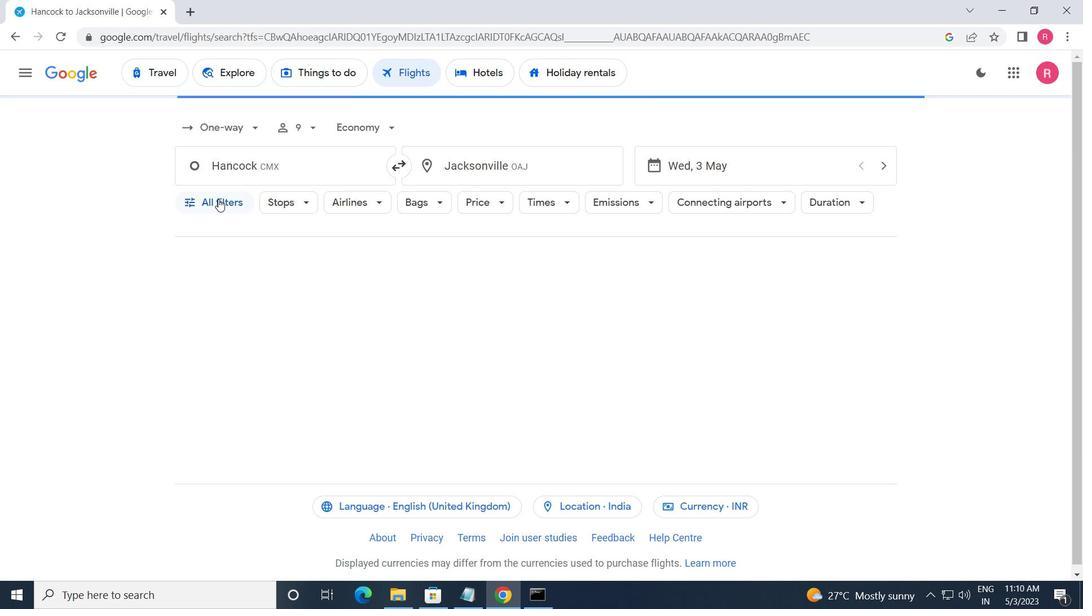 
Action: Mouse moved to (294, 344)
Screenshot: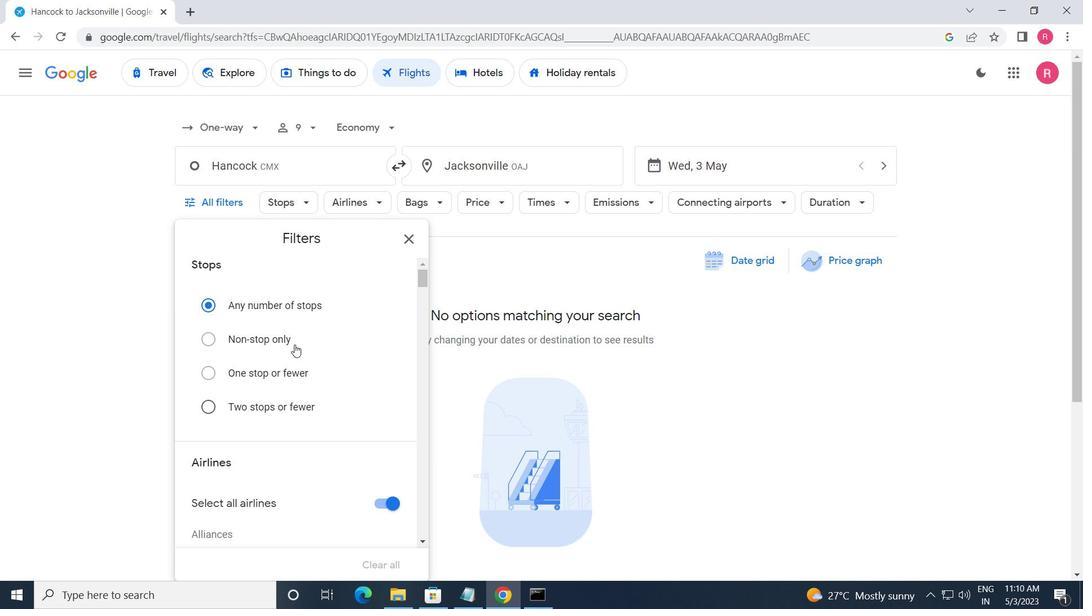
Action: Mouse scrolled (294, 344) with delta (0, 0)
Screenshot: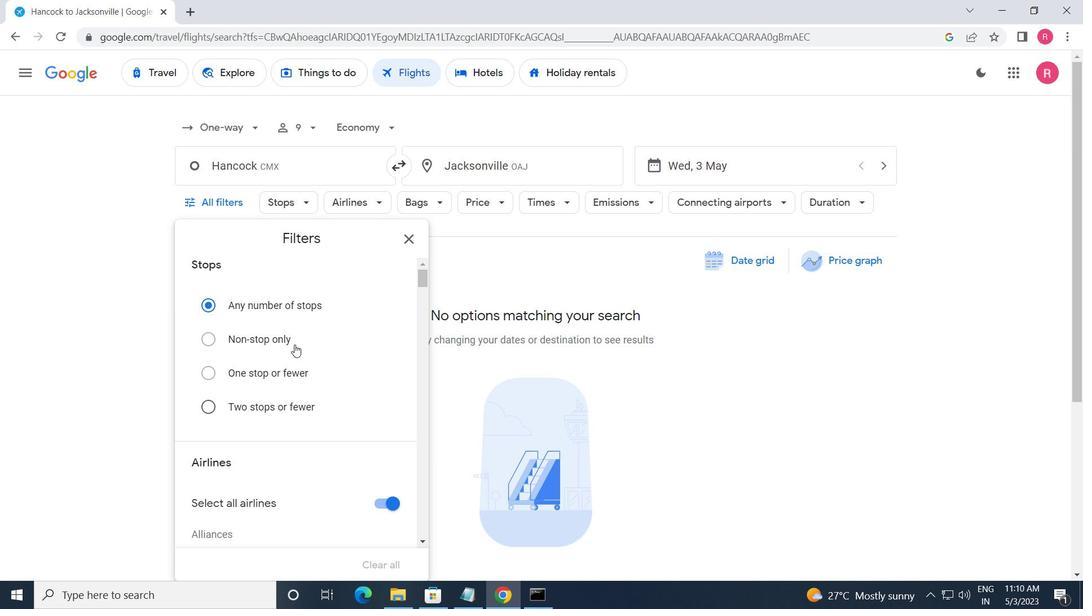 
Action: Mouse scrolled (294, 344) with delta (0, 0)
Screenshot: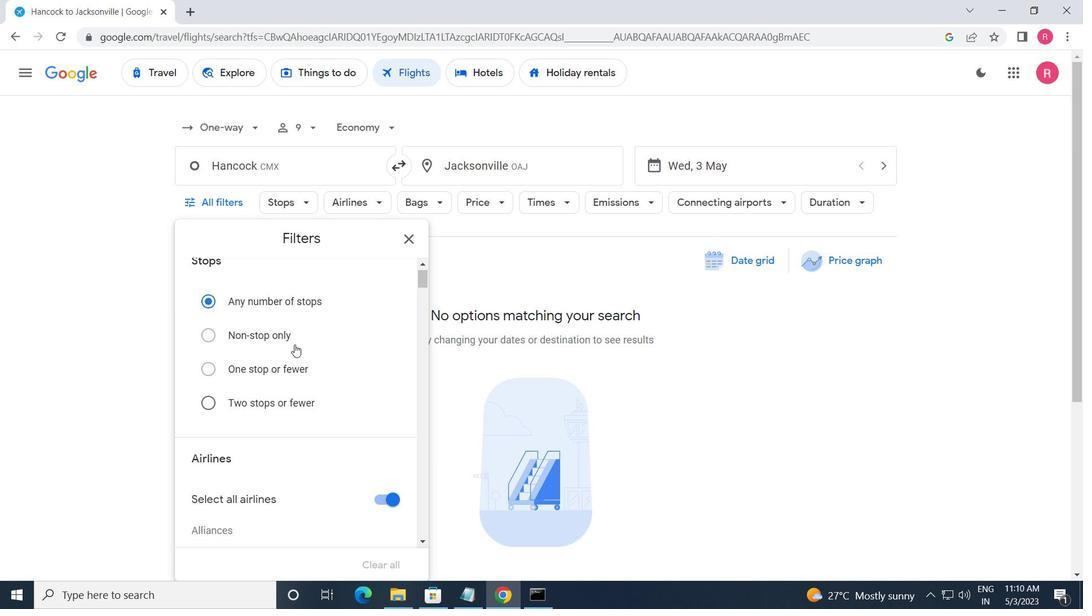 
Action: Mouse scrolled (294, 344) with delta (0, 0)
Screenshot: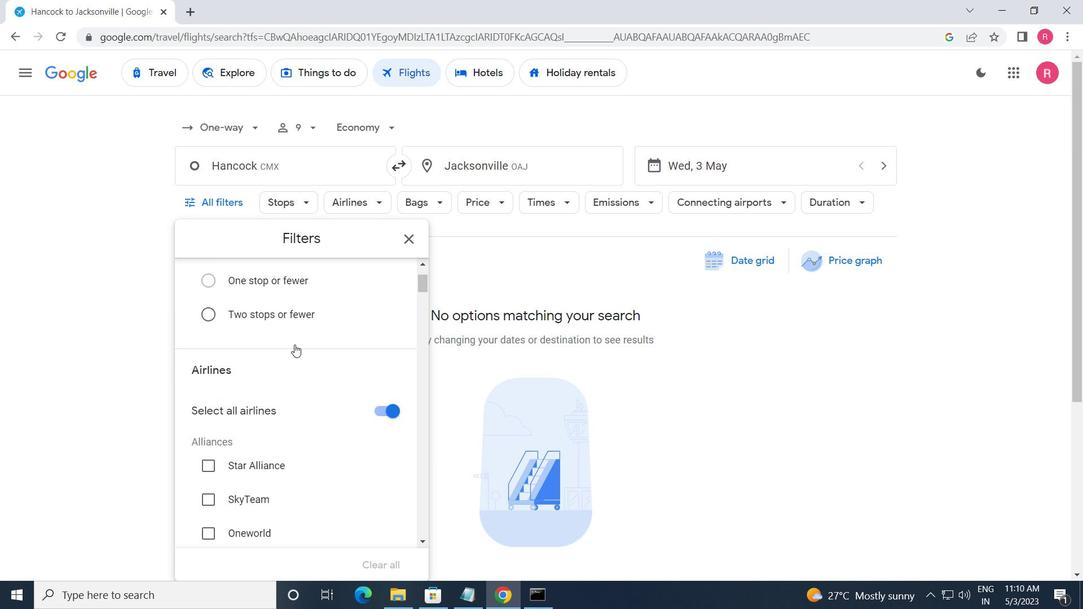 
Action: Mouse scrolled (294, 344) with delta (0, 0)
Screenshot: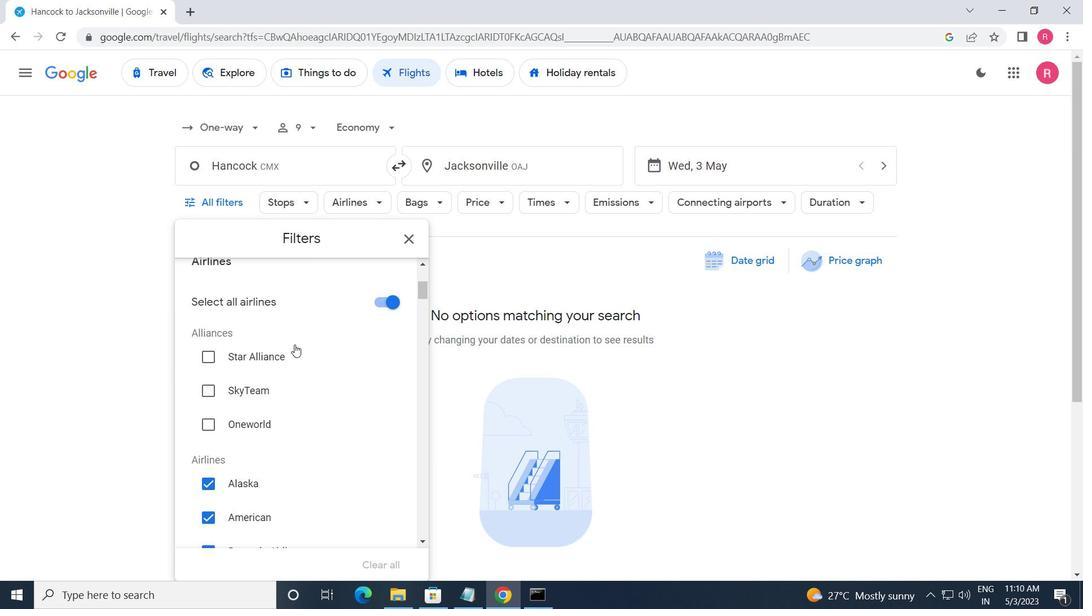 
Action: Mouse scrolled (294, 344) with delta (0, 0)
Screenshot: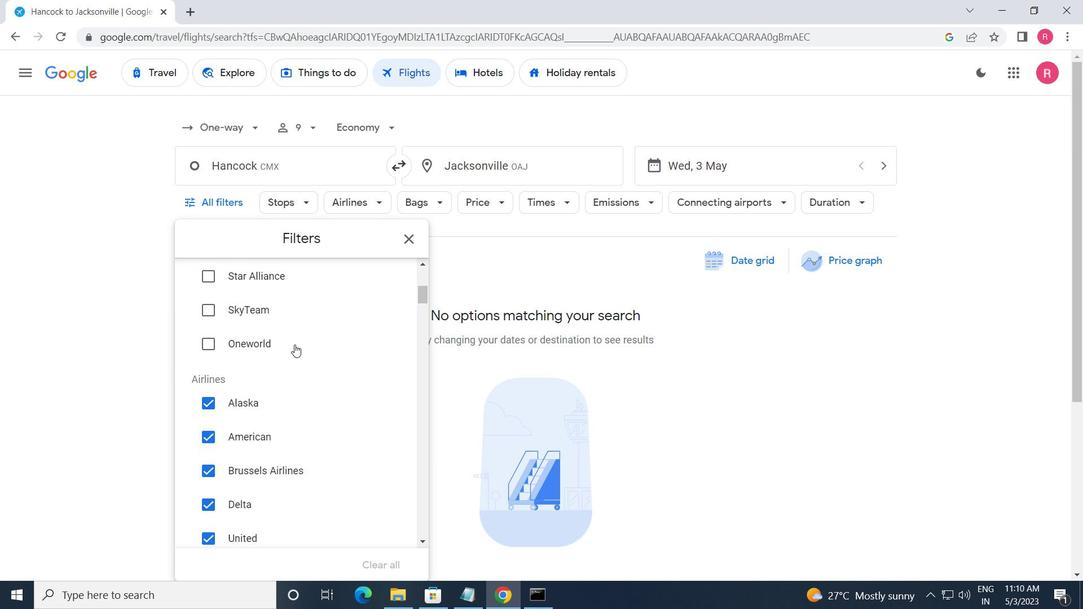 
Action: Mouse moved to (345, 398)
Screenshot: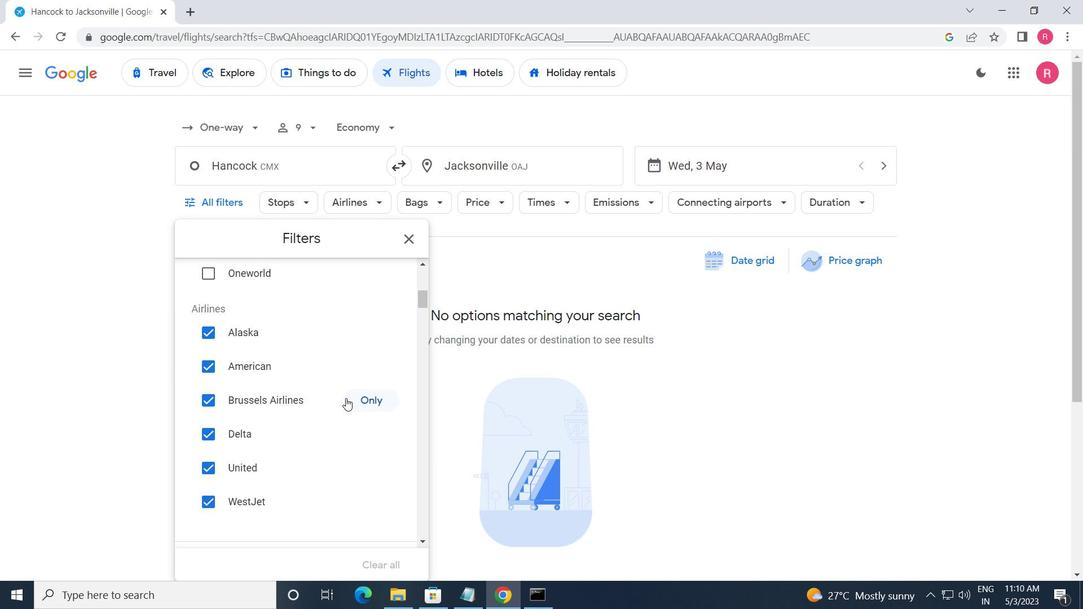 
Action: Mouse scrolled (345, 398) with delta (0, 0)
Screenshot: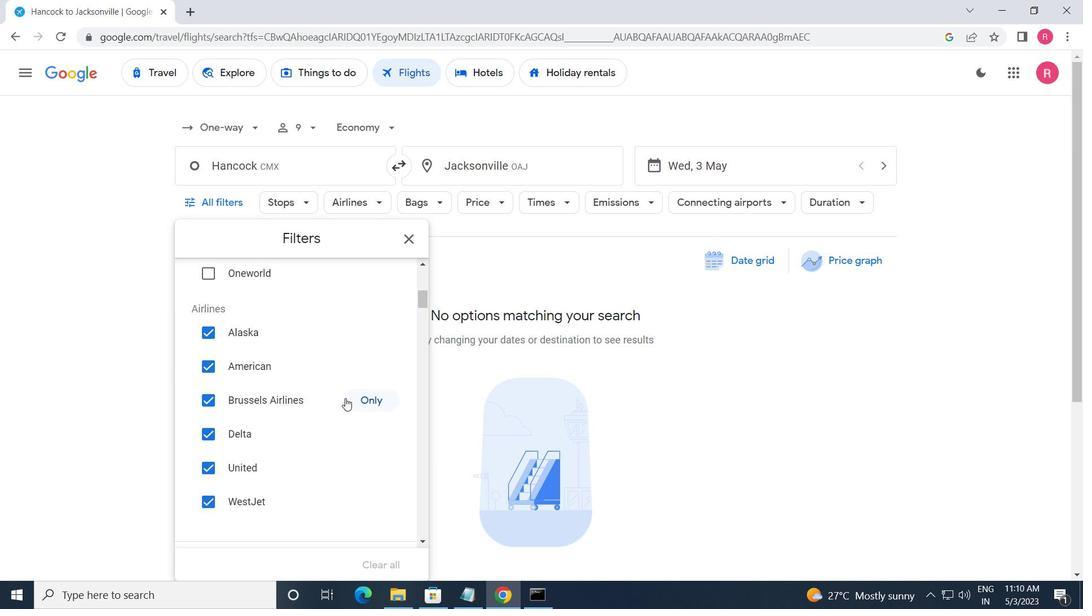 
Action: Mouse moved to (344, 398)
Screenshot: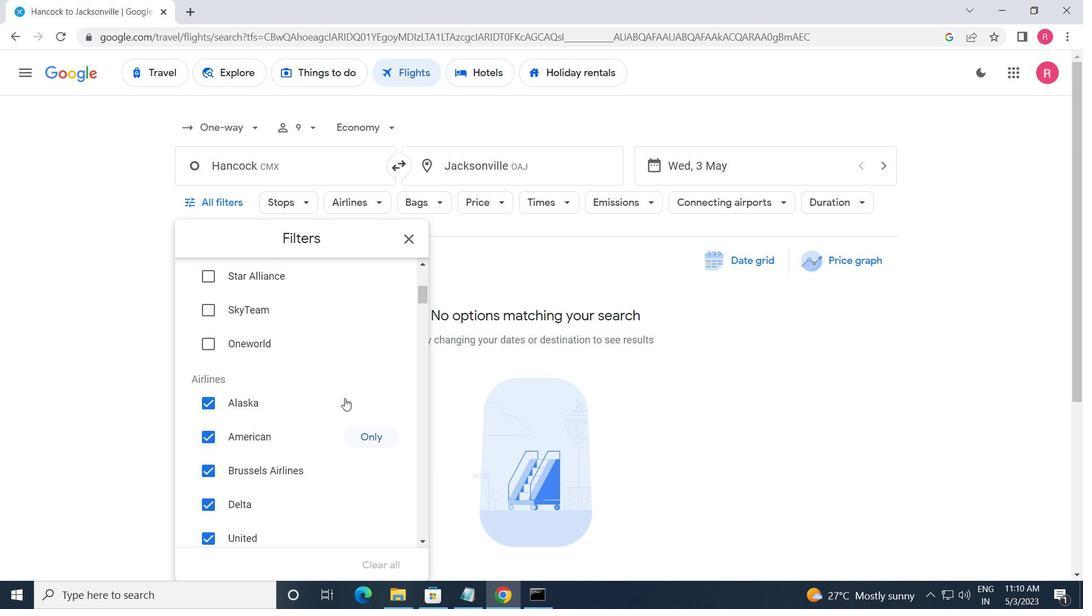 
Action: Mouse scrolled (344, 397) with delta (0, 0)
Screenshot: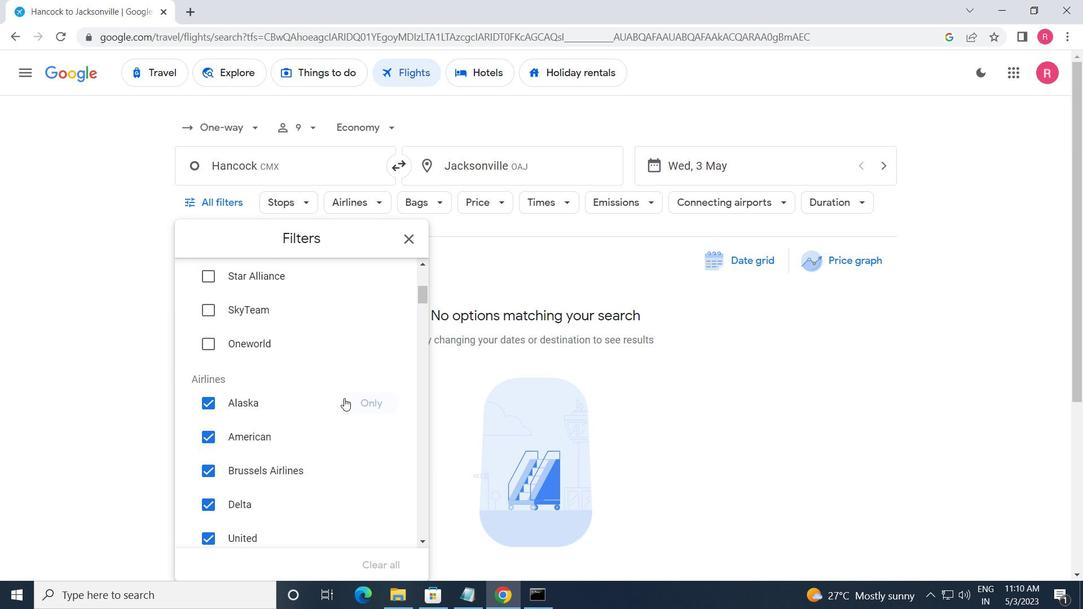 
Action: Mouse moved to (343, 397)
Screenshot: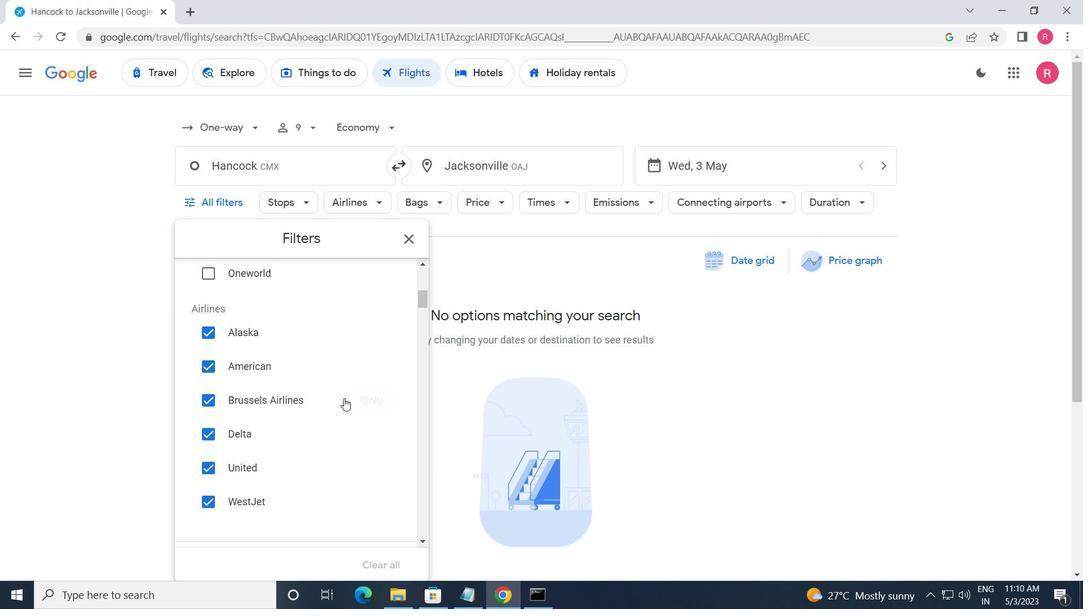
Action: Mouse scrolled (343, 398) with delta (0, 0)
Screenshot: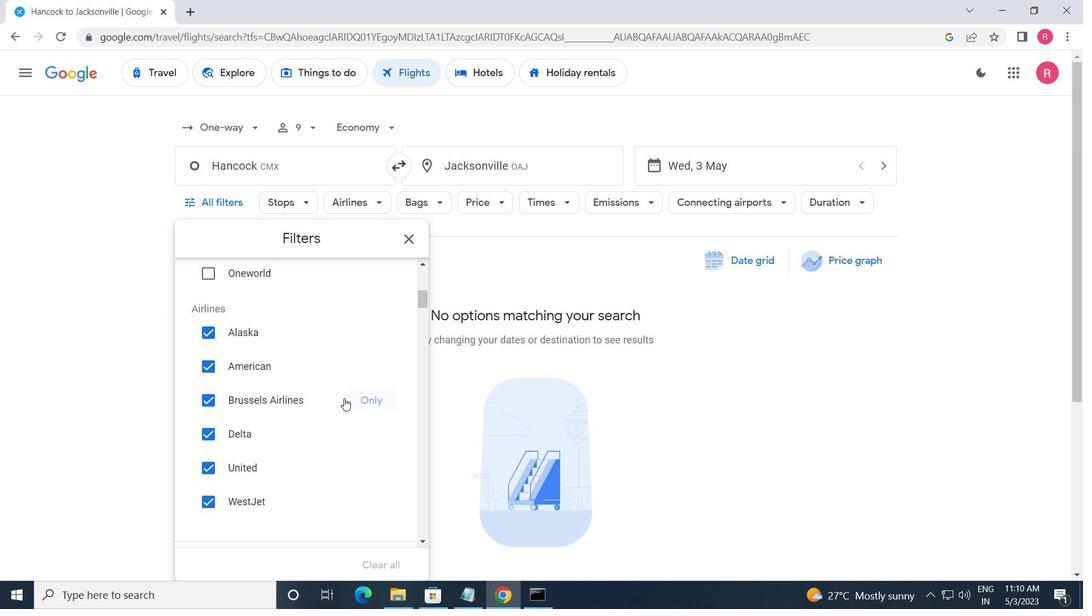 
Action: Mouse scrolled (343, 398) with delta (0, 0)
Screenshot: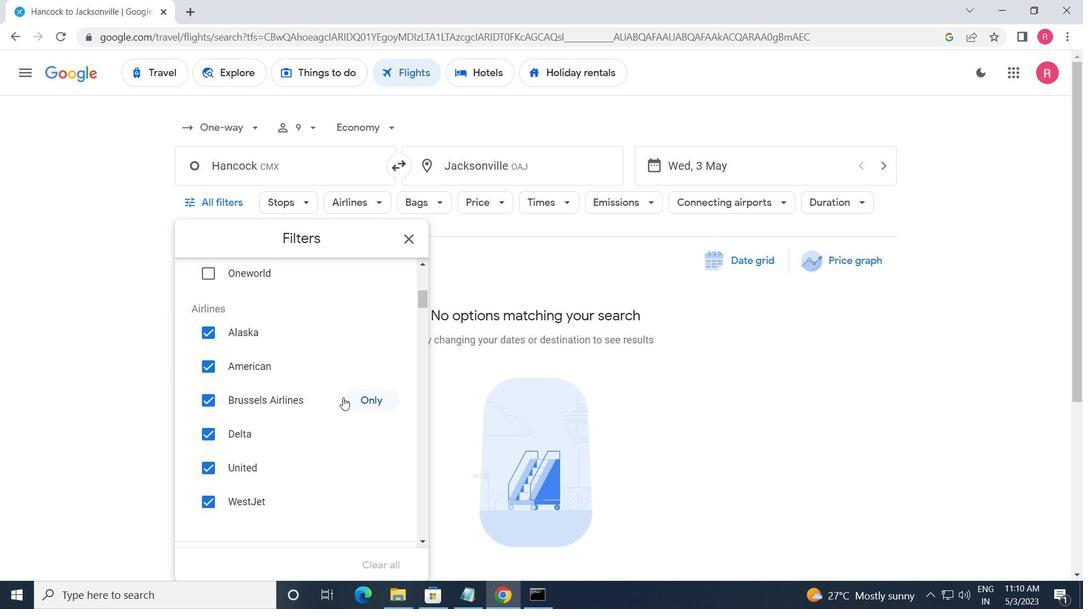 
Action: Mouse moved to (381, 292)
Screenshot: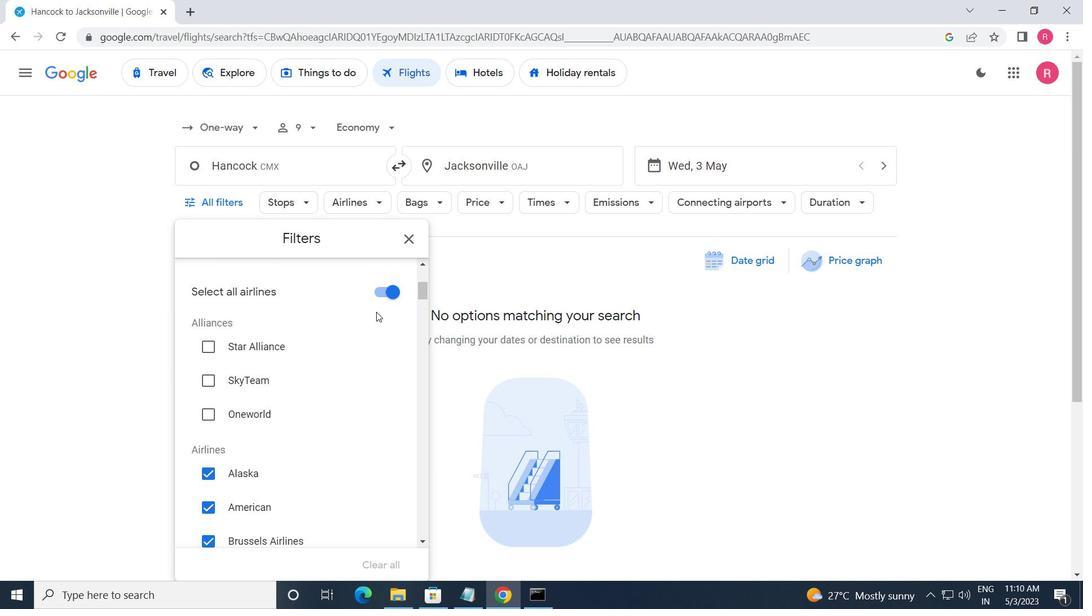 
Action: Mouse pressed left at (381, 292)
Screenshot: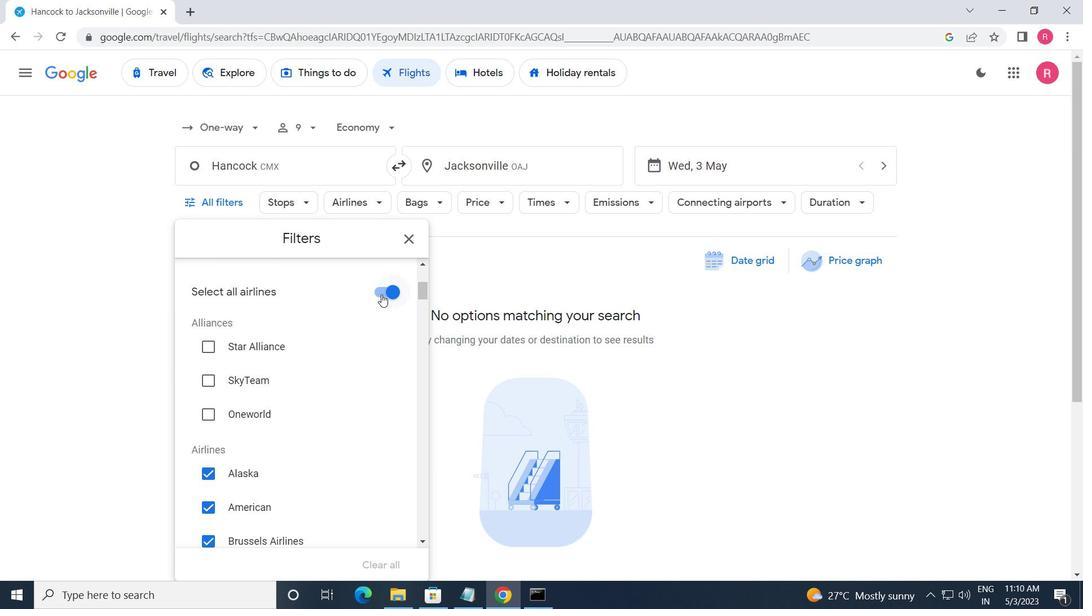 
Action: Mouse moved to (330, 359)
Screenshot: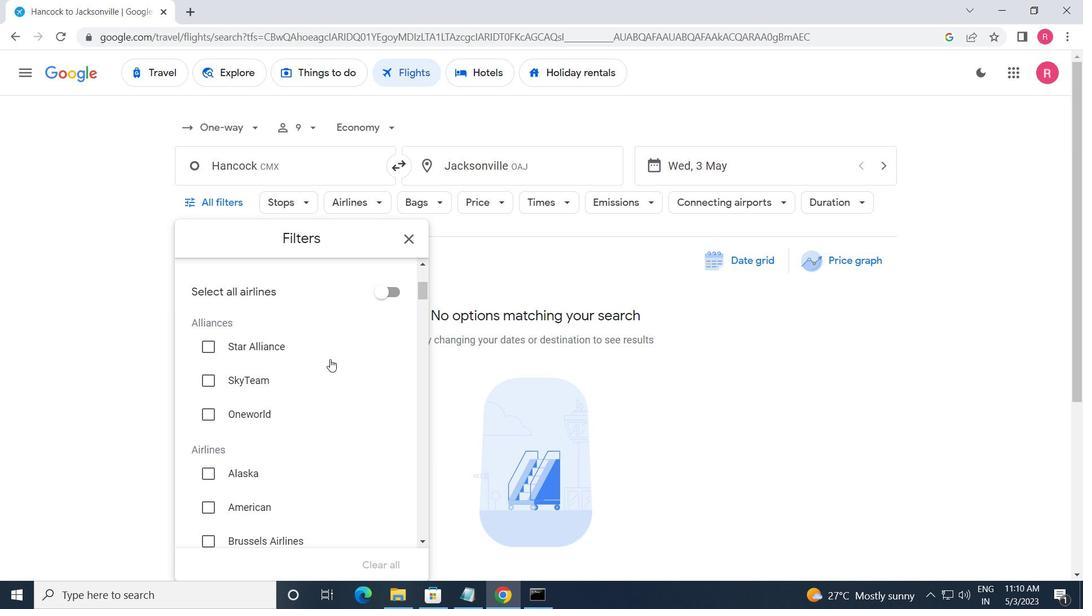 
Action: Mouse scrolled (330, 358) with delta (0, 0)
Screenshot: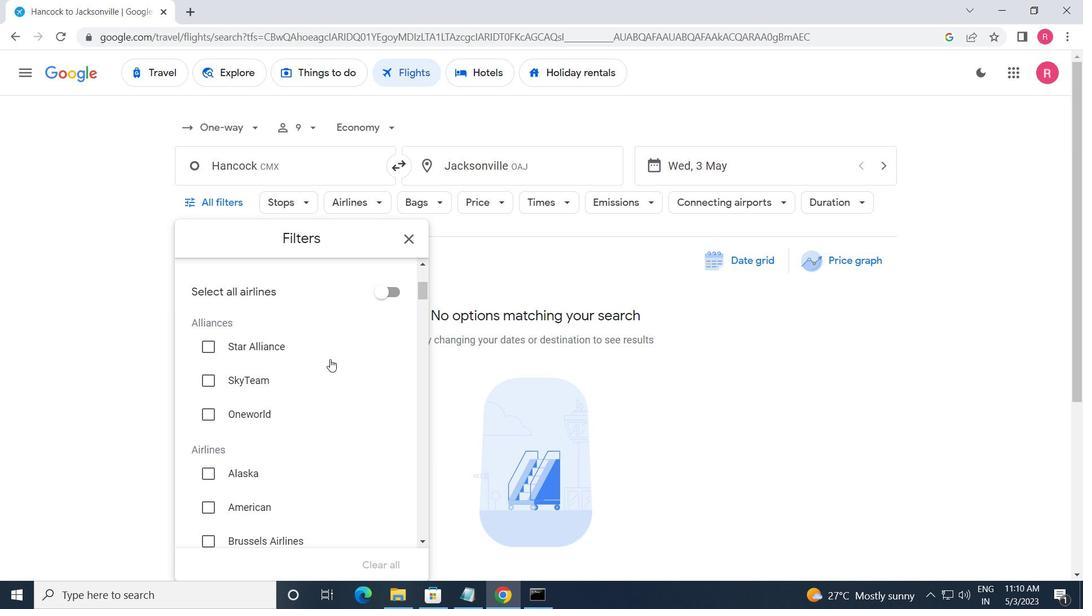 
Action: Mouse moved to (333, 390)
Screenshot: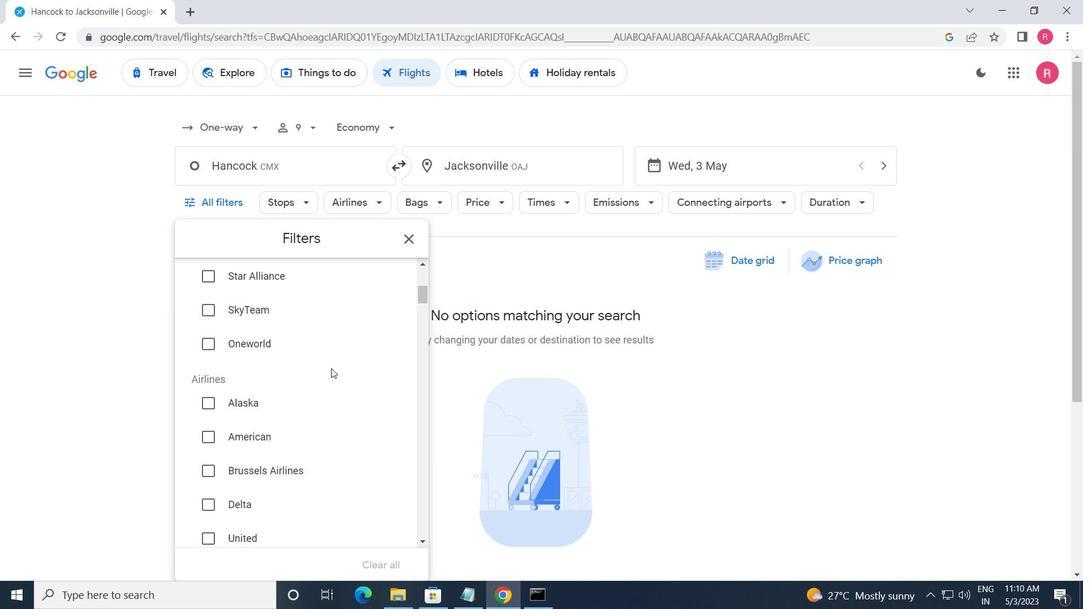 
Action: Mouse scrolled (333, 389) with delta (0, 0)
Screenshot: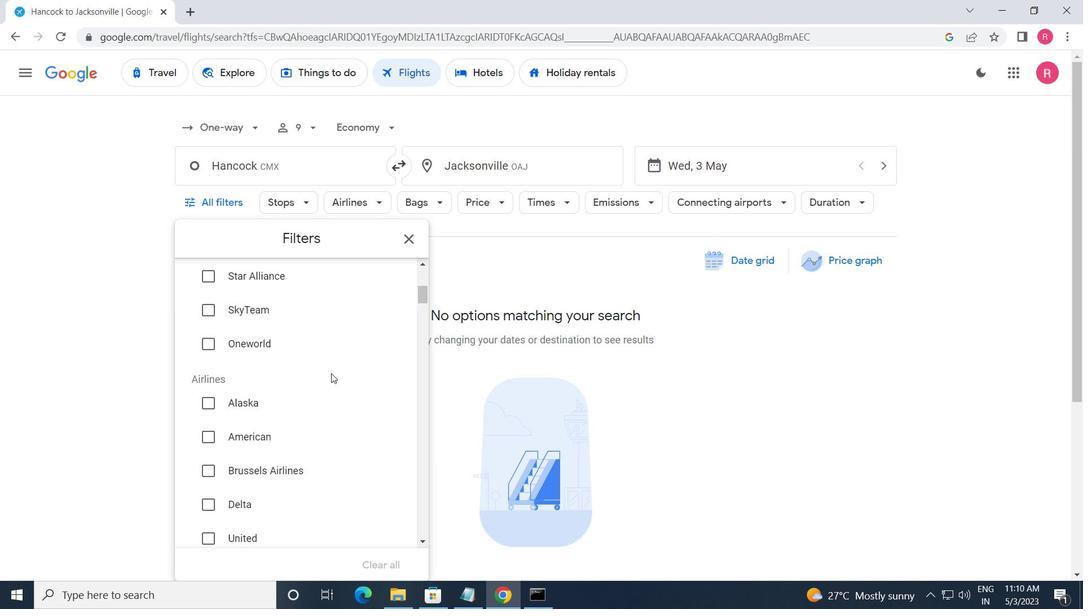 
Action: Mouse moved to (334, 396)
Screenshot: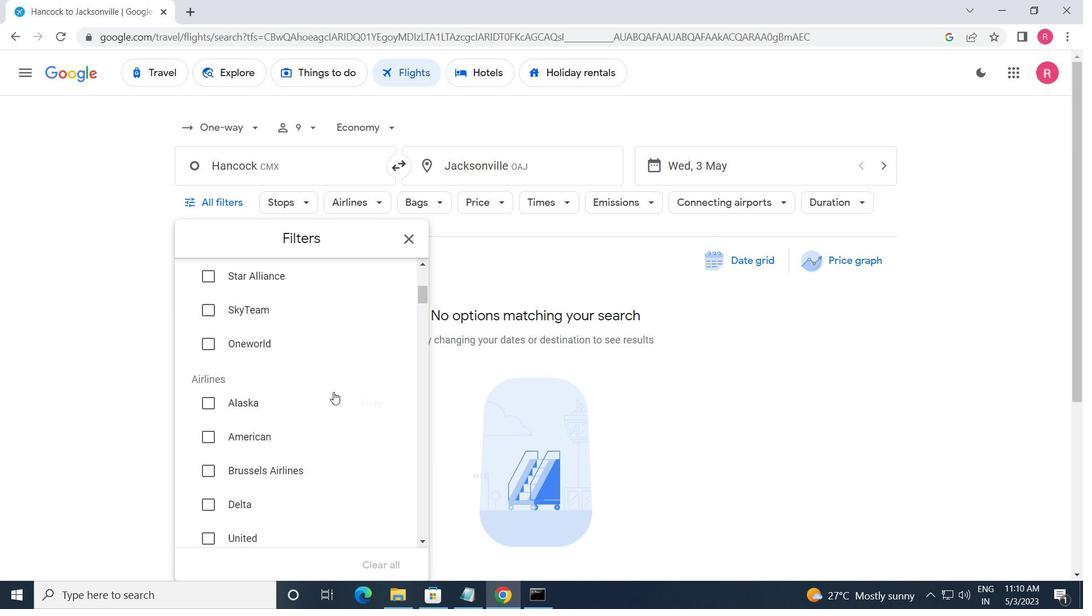 
Action: Mouse scrolled (334, 396) with delta (0, 0)
Screenshot: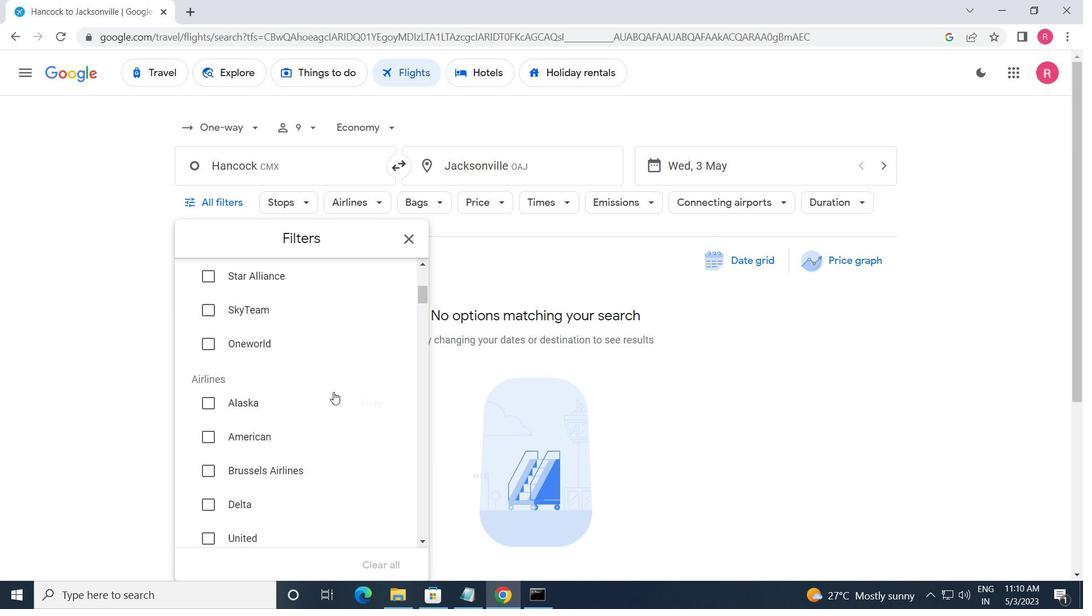 
Action: Mouse moved to (334, 401)
Screenshot: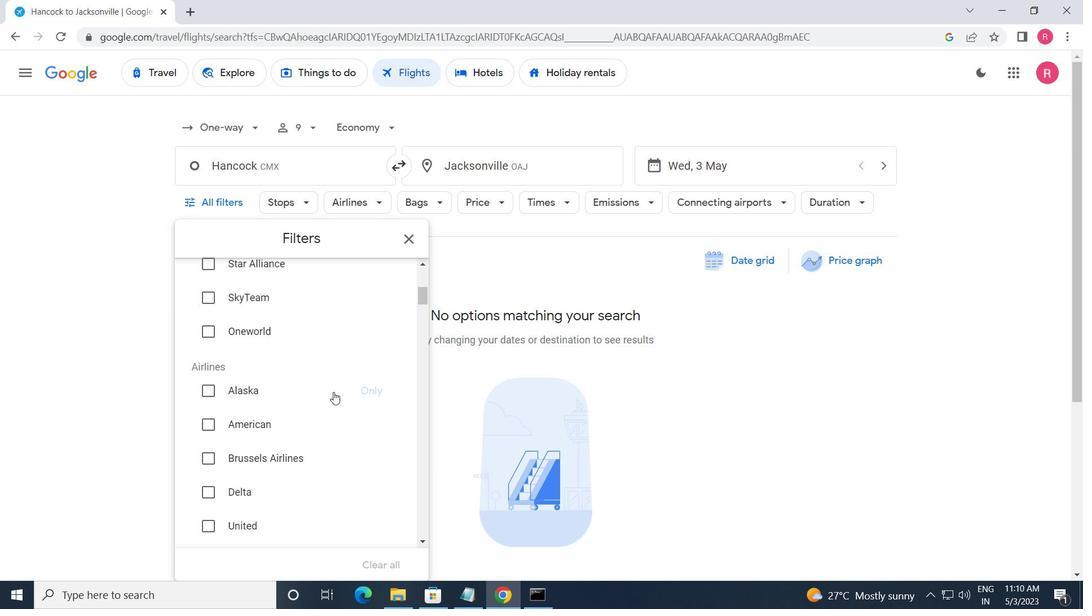 
Action: Mouse scrolled (334, 400) with delta (0, 0)
Screenshot: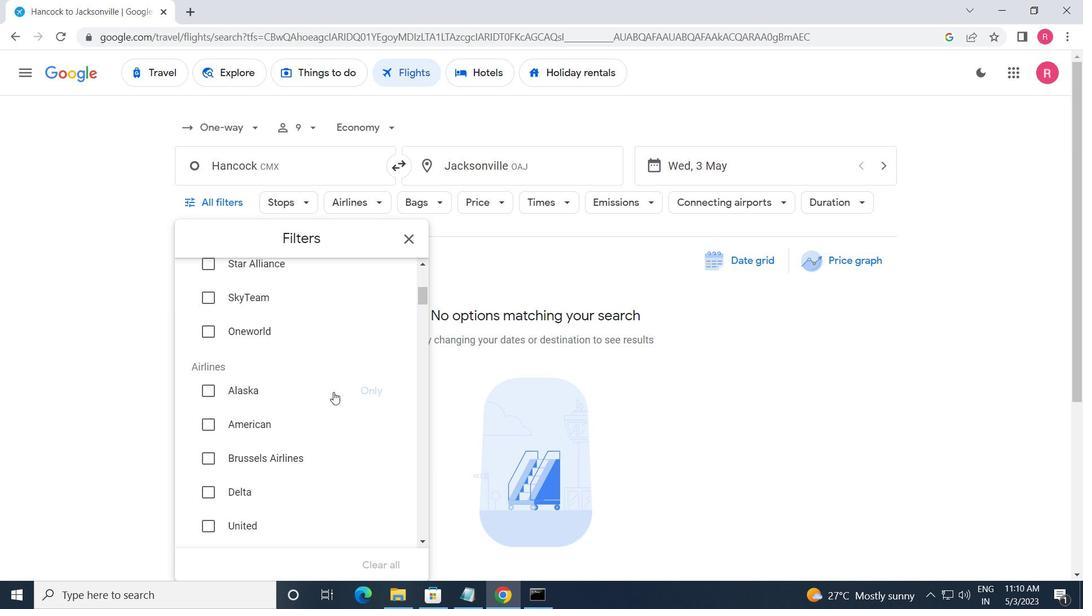 
Action: Mouse moved to (392, 494)
Screenshot: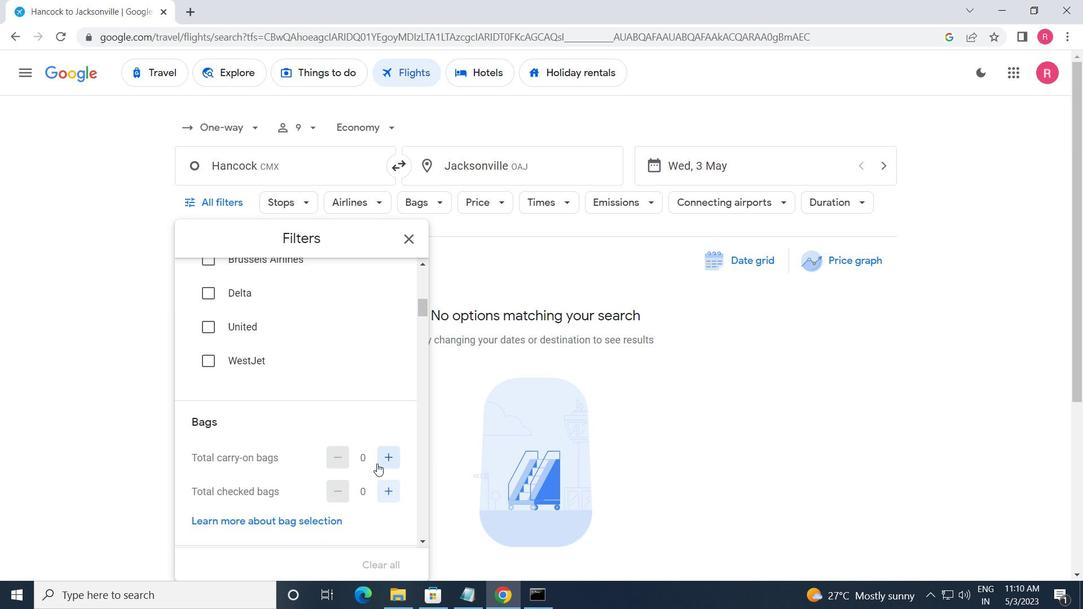 
Action: Mouse pressed left at (392, 494)
Screenshot: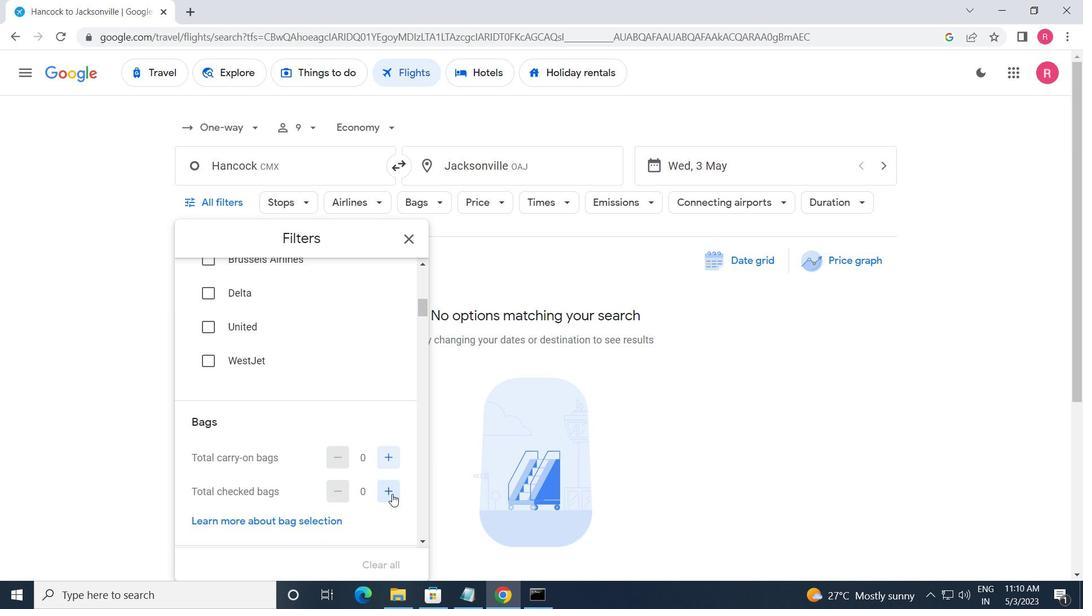 
Action: Mouse pressed left at (392, 494)
Screenshot: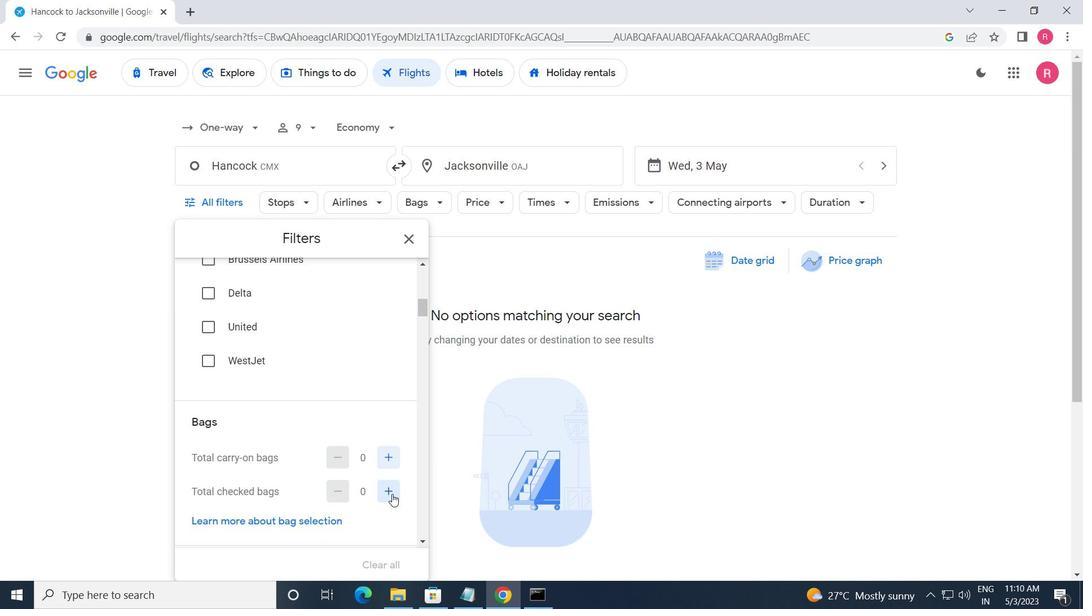 
Action: Mouse pressed left at (392, 494)
Screenshot: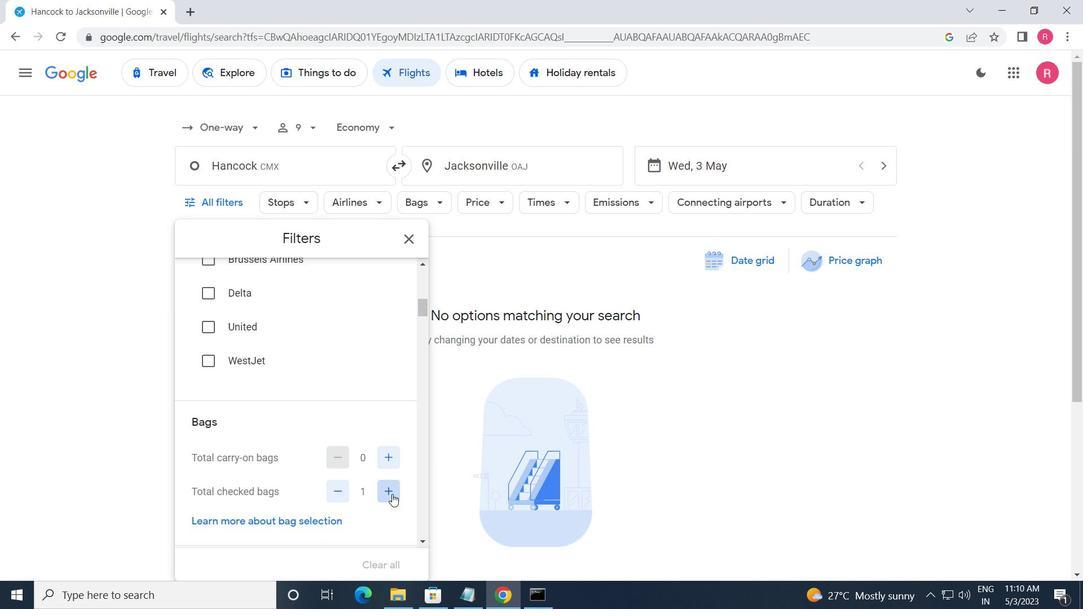 
Action: Mouse pressed left at (392, 494)
Screenshot: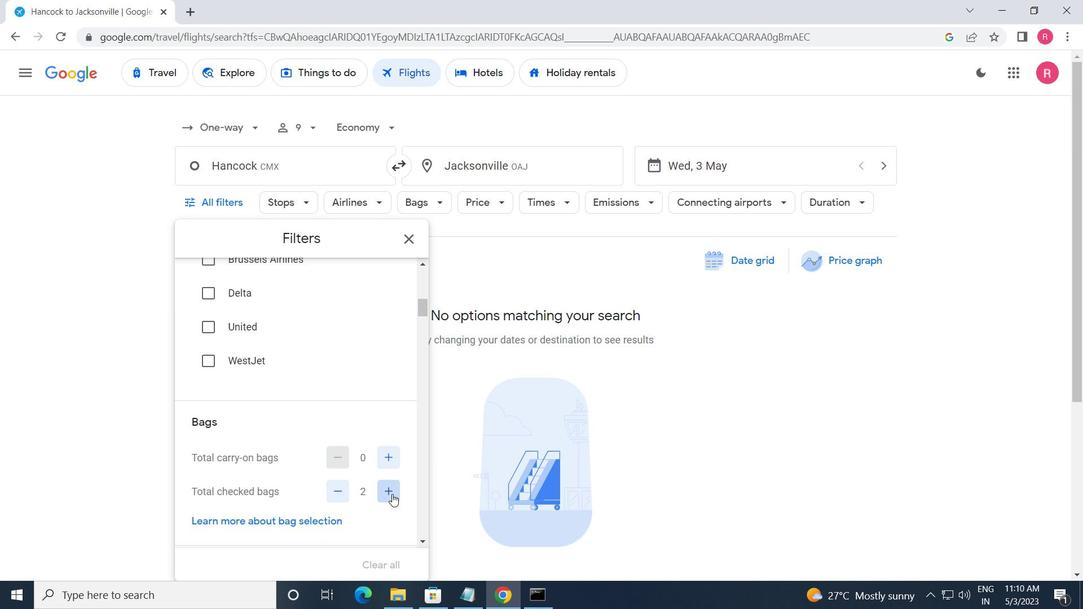 
Action: Mouse pressed left at (392, 494)
Screenshot: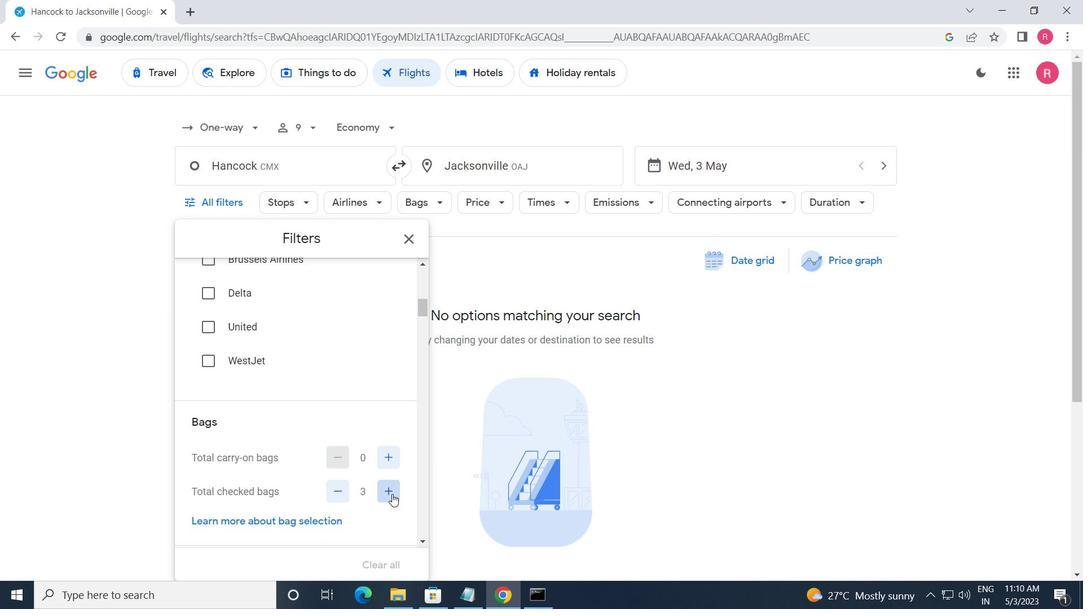 
Action: Mouse pressed left at (392, 494)
Screenshot: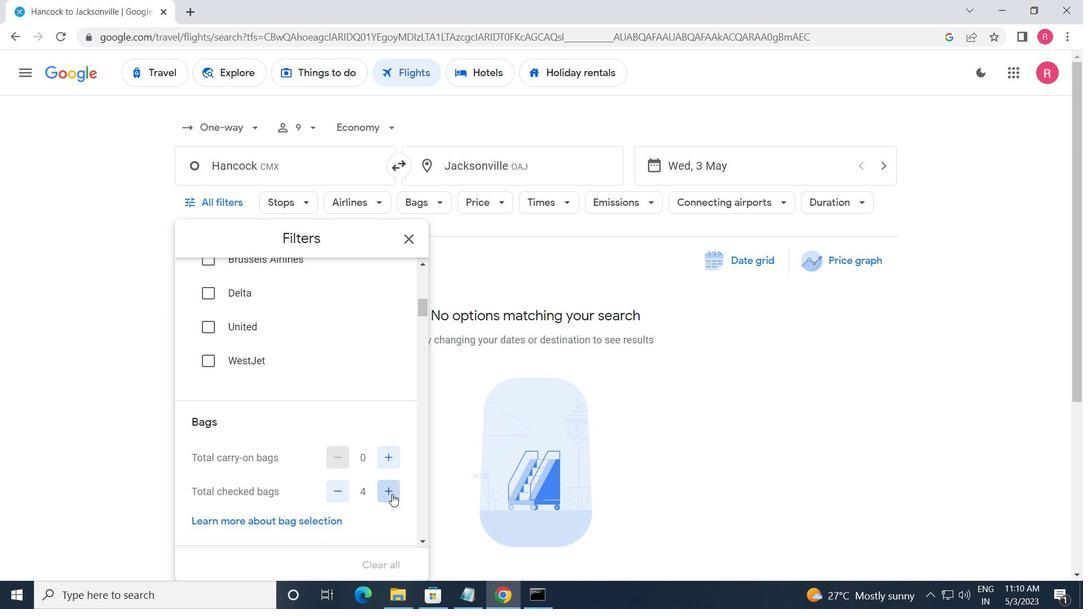 
Action: Mouse pressed left at (392, 494)
Screenshot: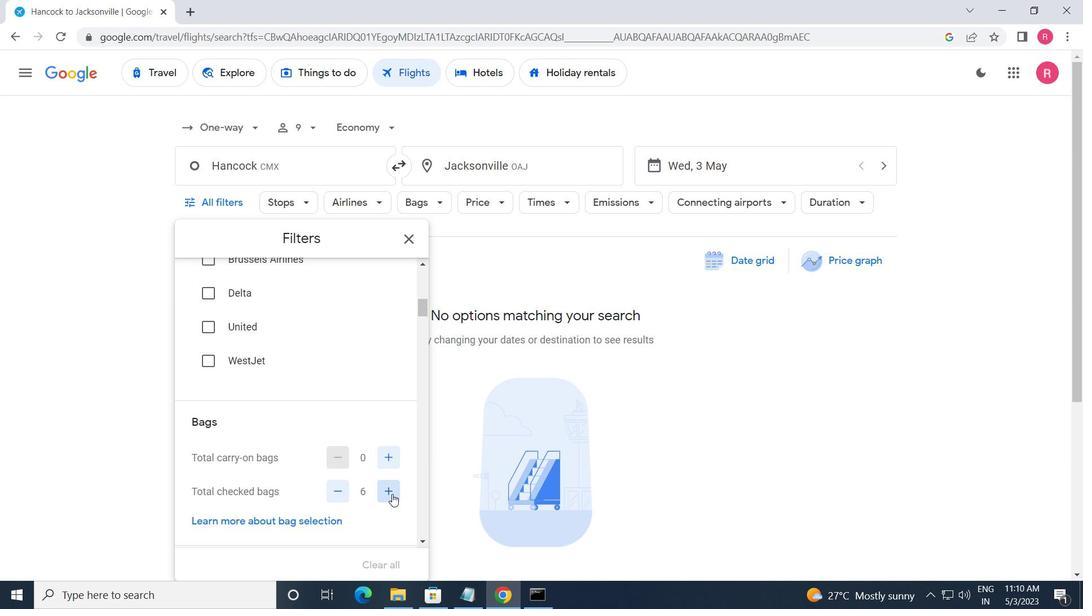 
Action: Mouse moved to (379, 484)
Screenshot: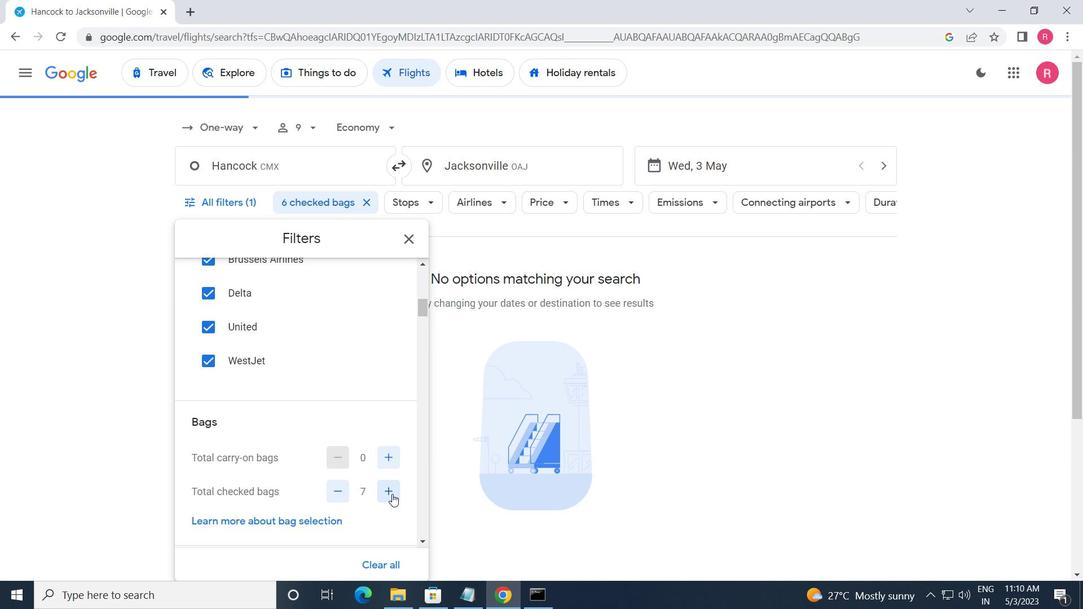 
Action: Mouse scrolled (379, 483) with delta (0, 0)
Screenshot: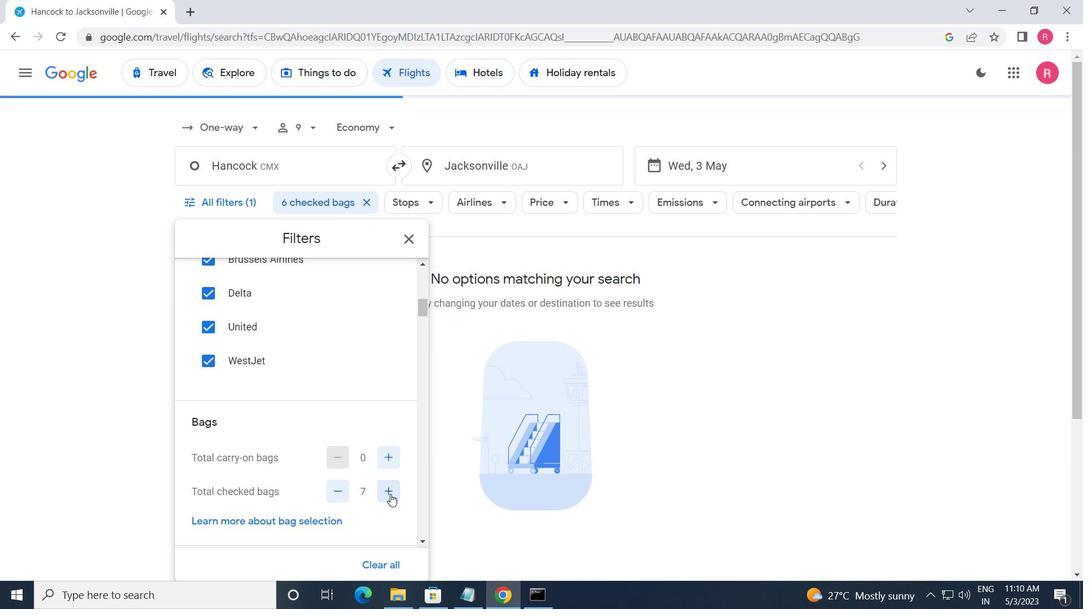 
Action: Mouse scrolled (379, 483) with delta (0, 0)
Screenshot: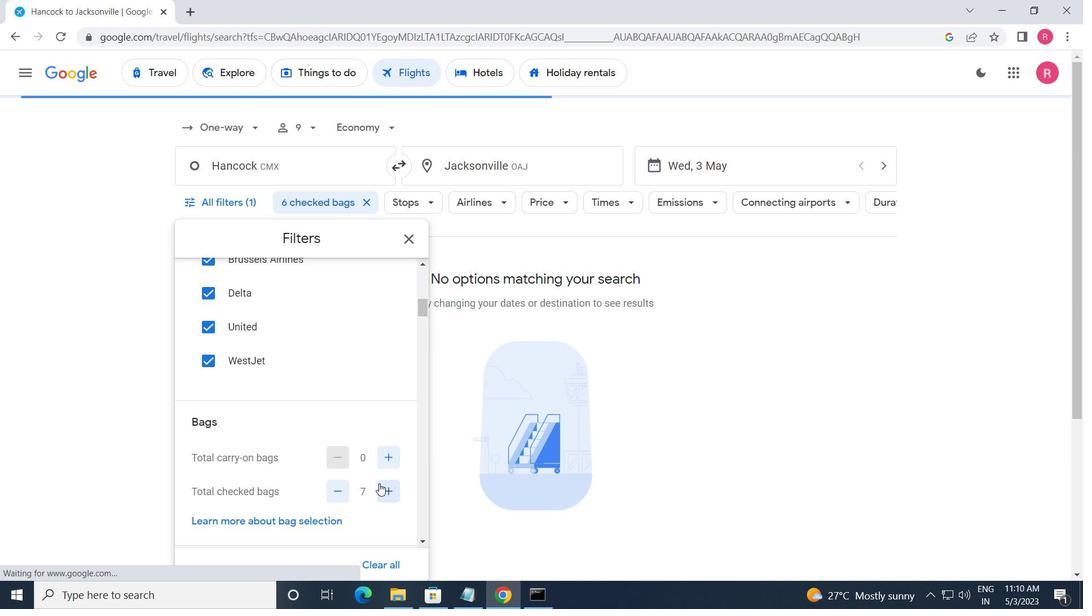 
Action: Mouse moved to (395, 498)
Screenshot: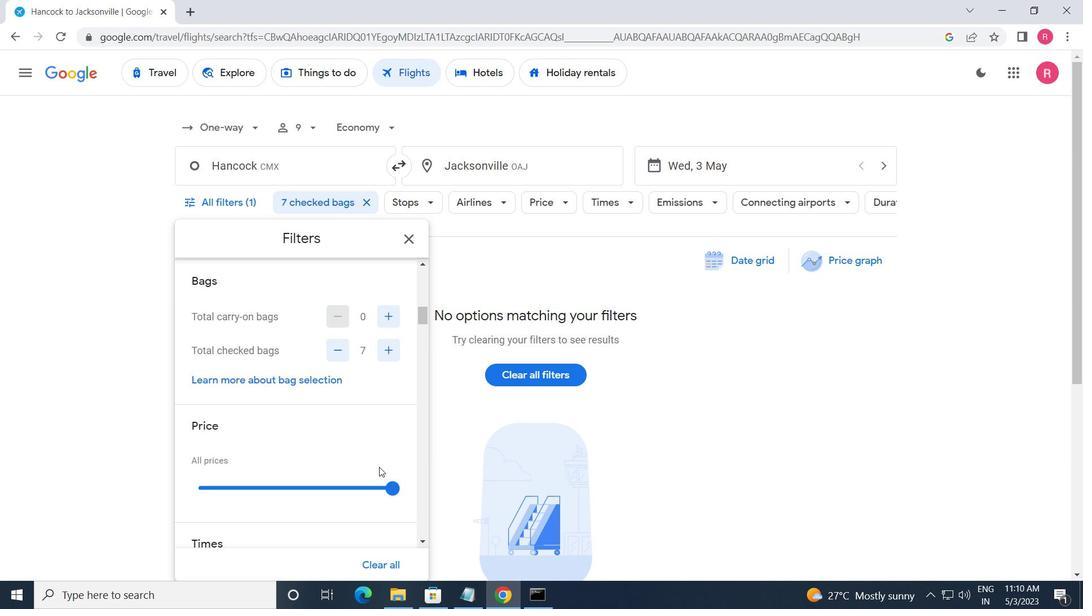 
Action: Mouse pressed left at (395, 498)
Screenshot: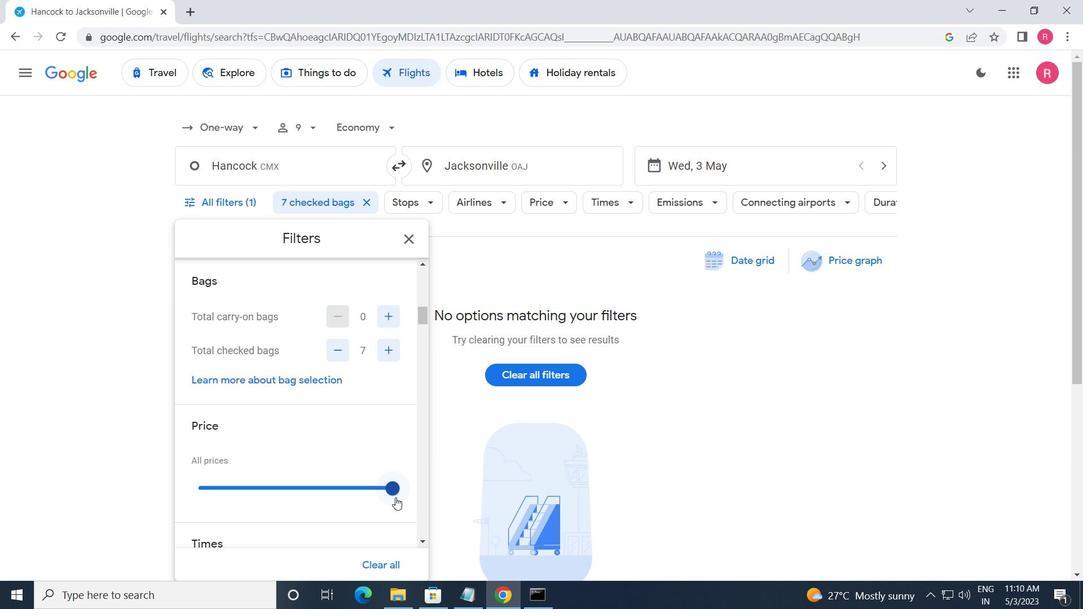 
Action: Mouse moved to (360, 478)
Screenshot: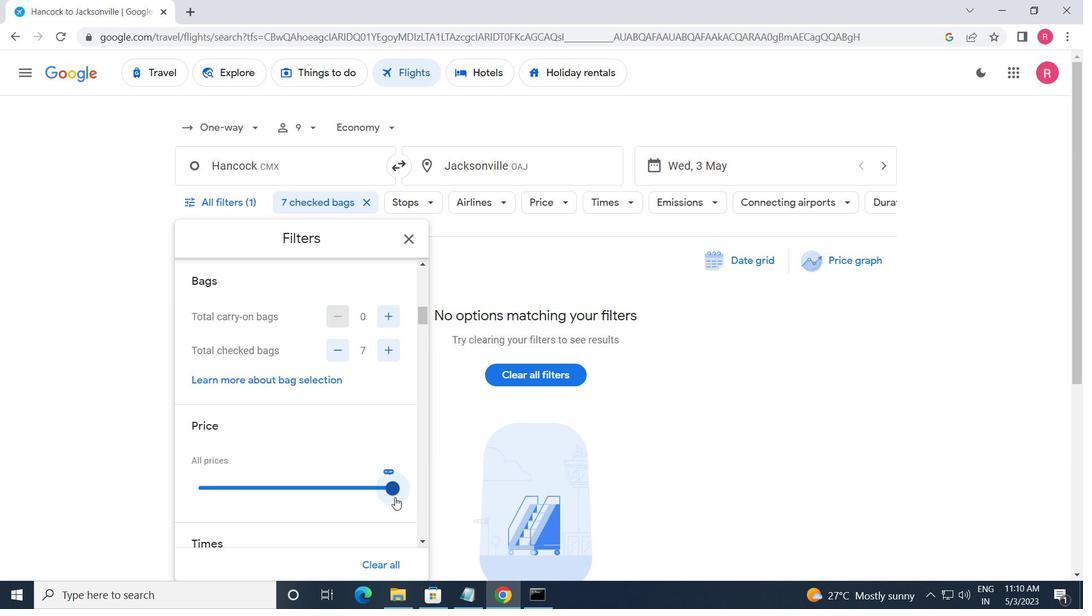 
Action: Mouse scrolled (360, 477) with delta (0, 0)
Screenshot: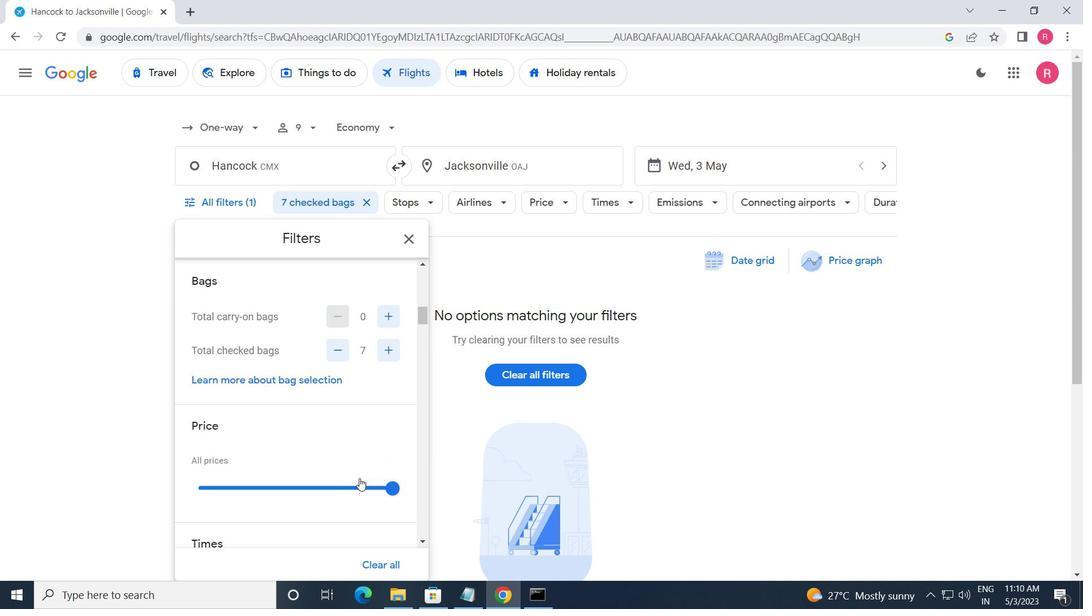 
Action: Mouse moved to (360, 477)
Screenshot: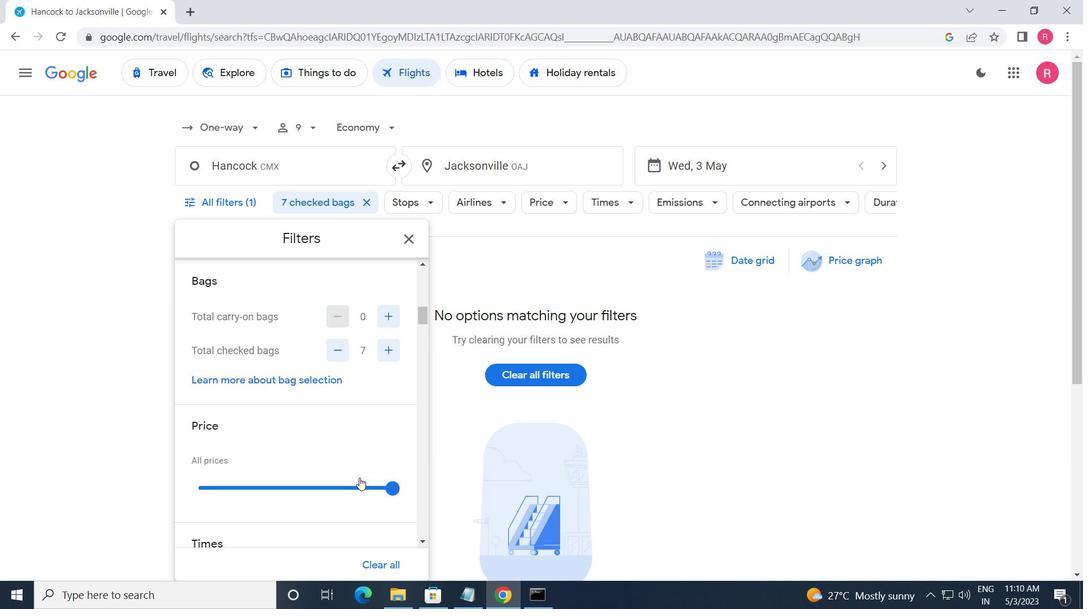 
Action: Mouse scrolled (360, 477) with delta (0, 0)
Screenshot: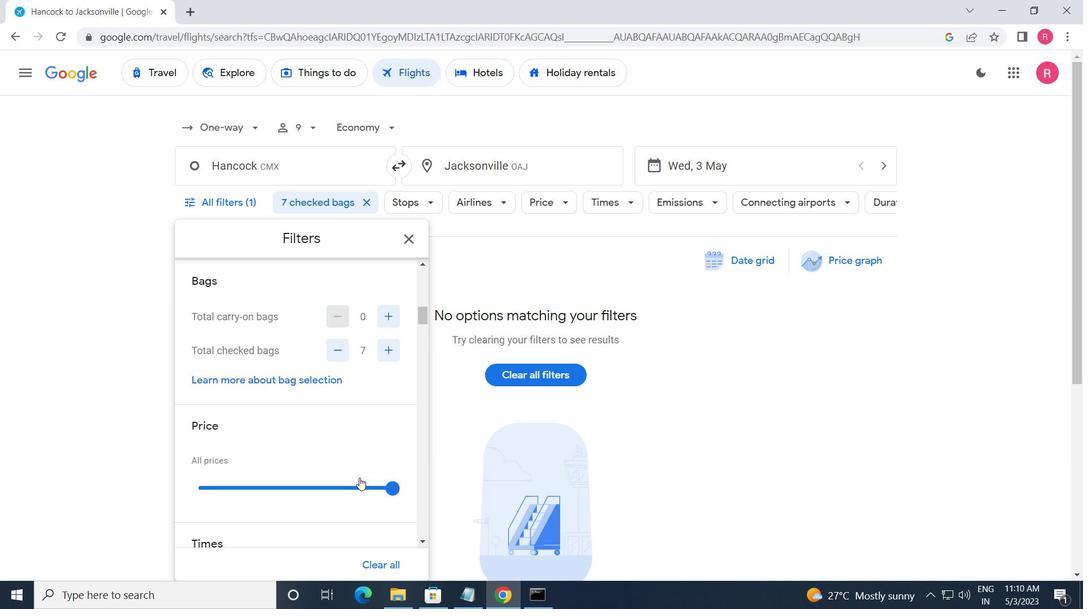 
Action: Mouse scrolled (360, 477) with delta (0, 0)
Screenshot: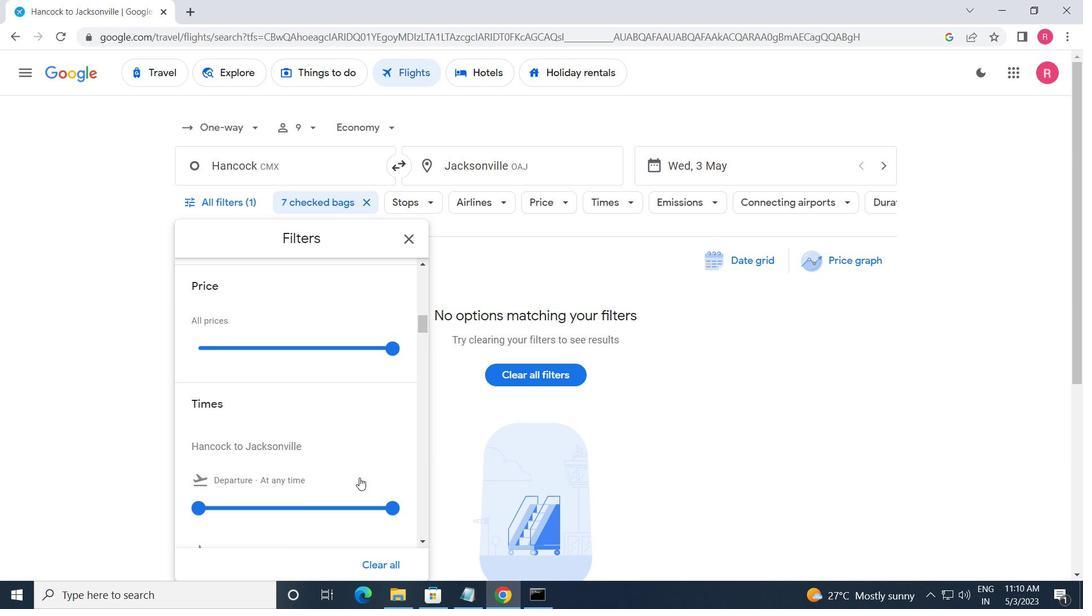
Action: Mouse moved to (211, 441)
Screenshot: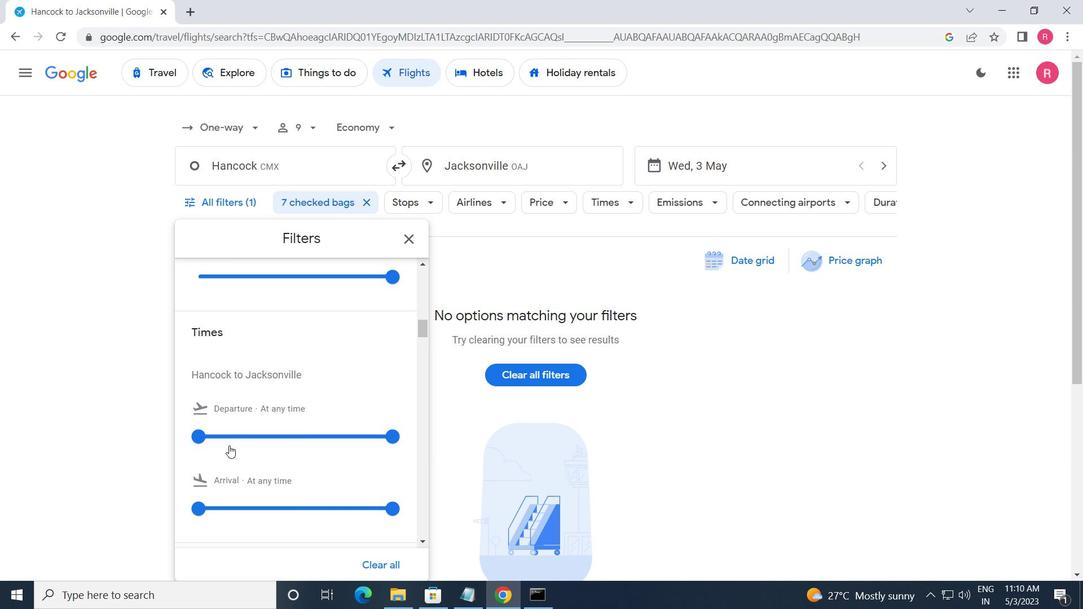 
Action: Mouse pressed left at (211, 441)
Screenshot: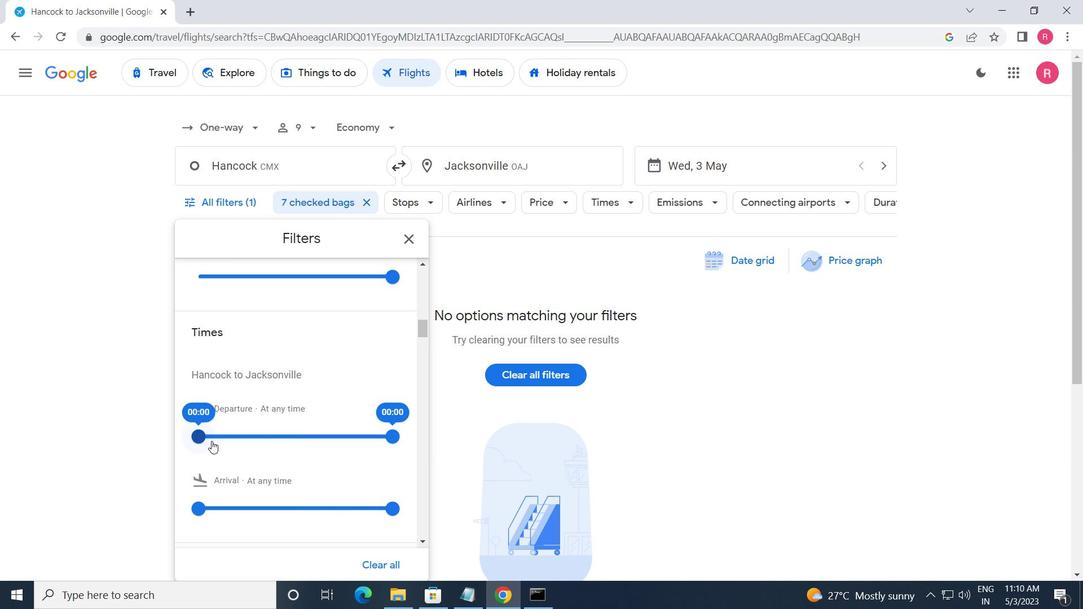 
Action: Mouse moved to (397, 435)
Screenshot: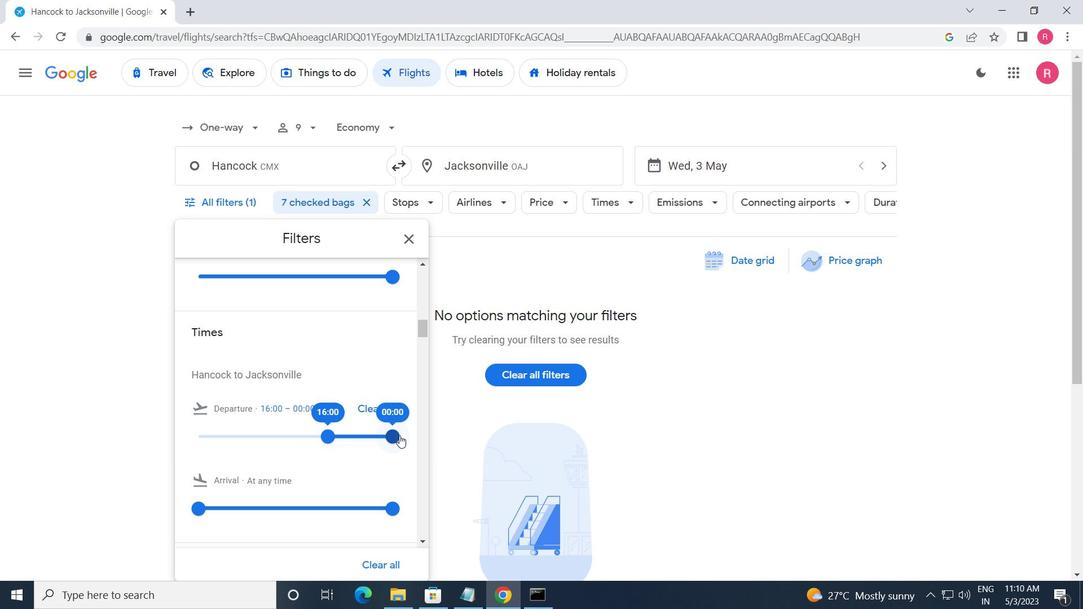 
Action: Mouse pressed left at (397, 435)
Screenshot: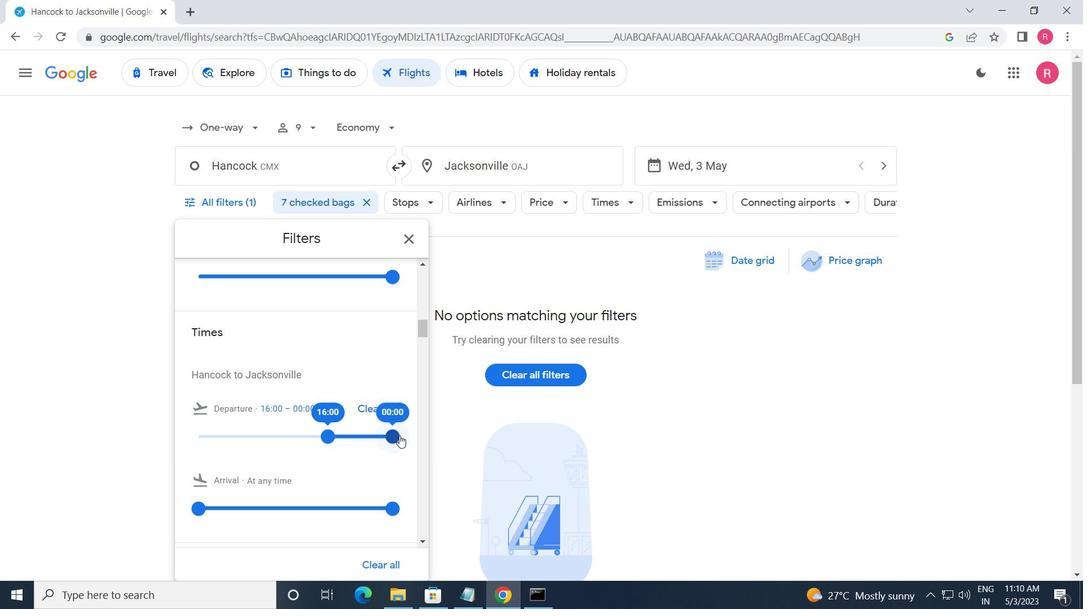 
Action: Mouse moved to (405, 242)
Screenshot: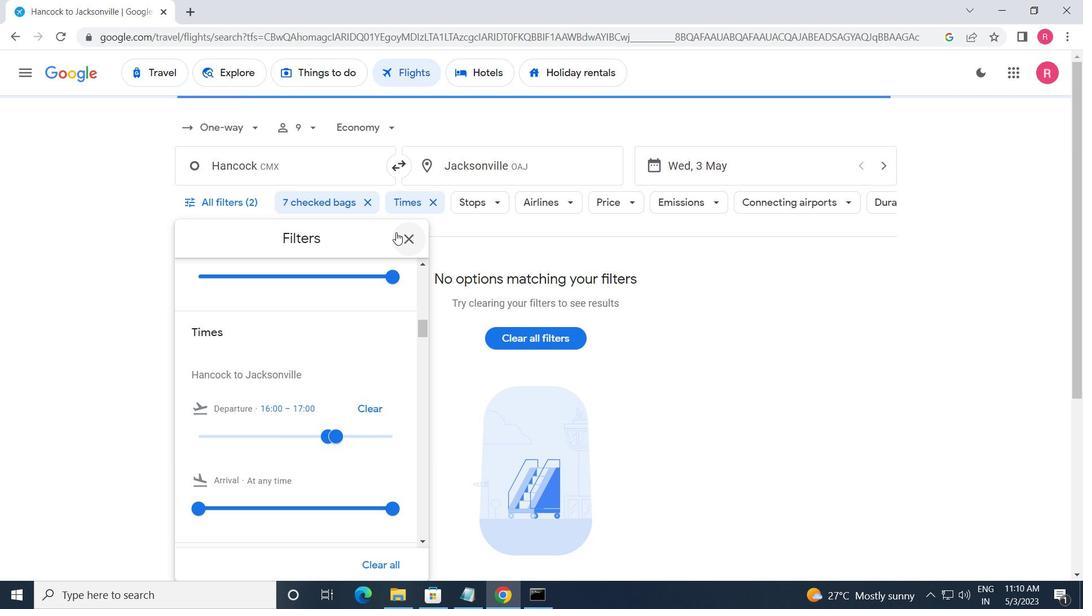 
Action: Mouse pressed left at (405, 242)
Screenshot: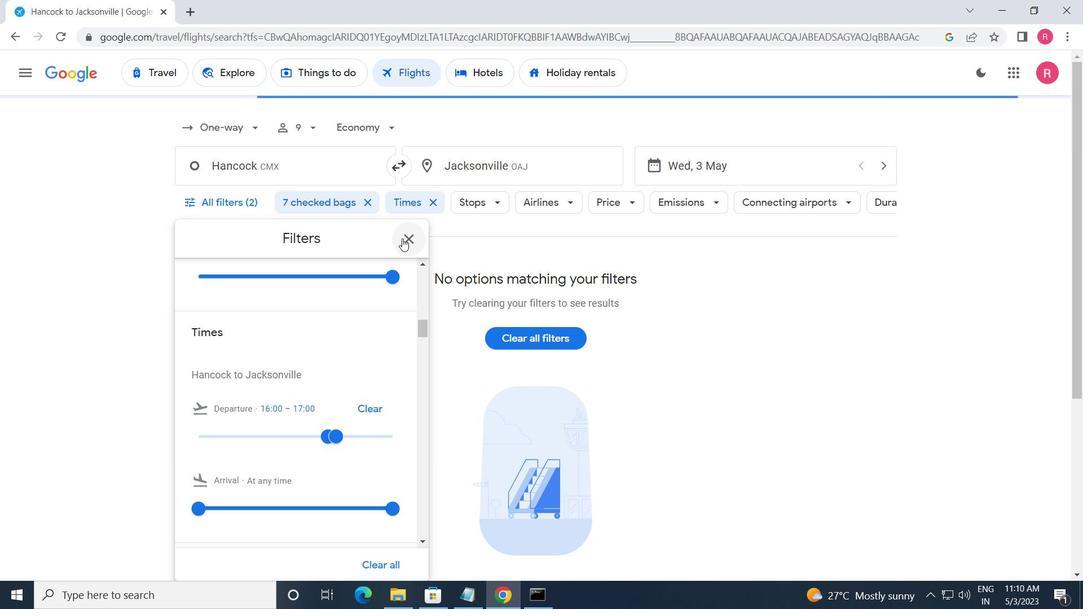 
Action: Mouse moved to (332, 246)
Screenshot: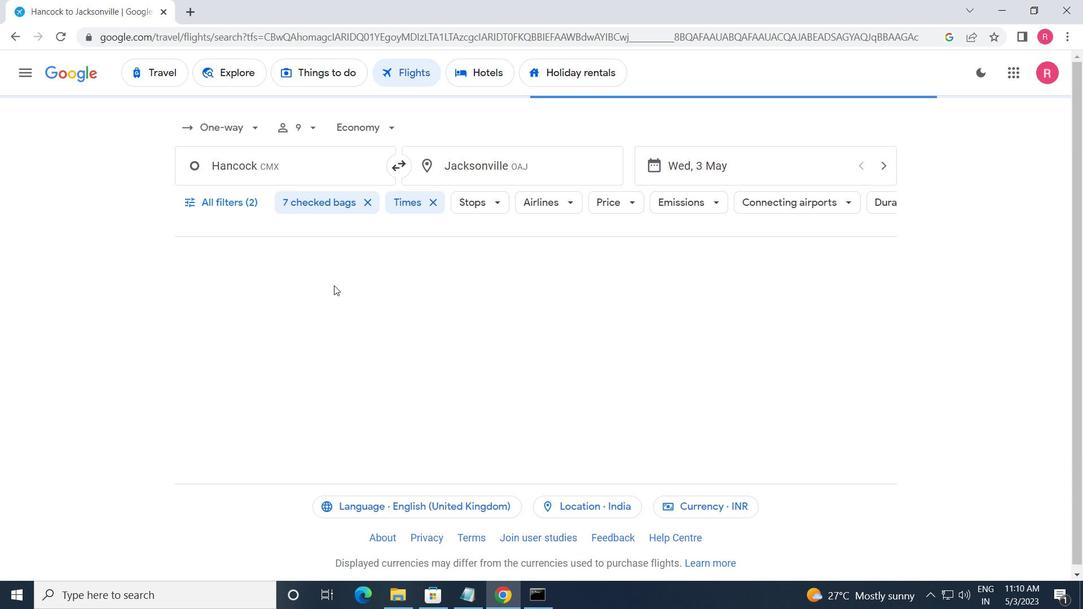 
